 Task: Add a signature Martha Hall containing With sincere appreciation and gratitude, Martha Hall to email address softage.3@softage.net and add a label Lease renewals
Action: Mouse moved to (90, 113)
Screenshot: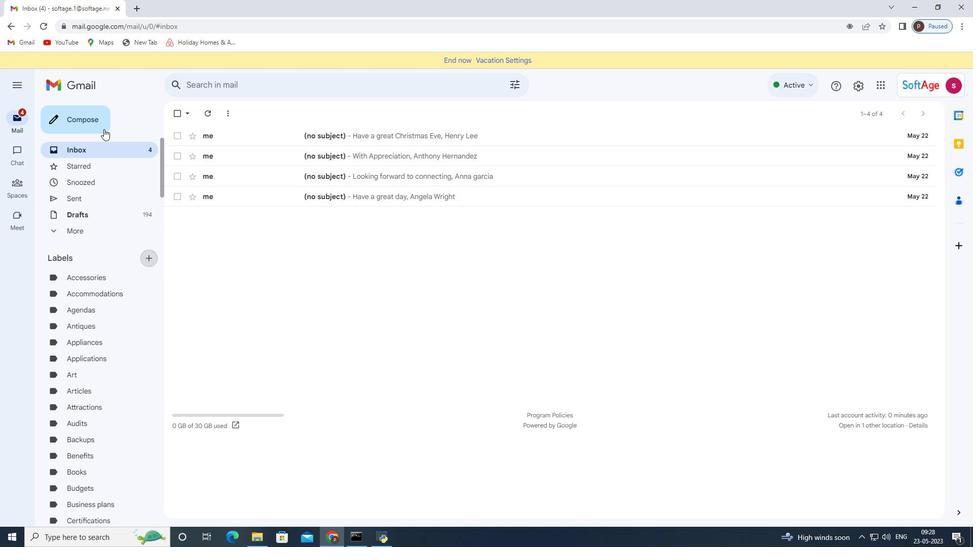 
Action: Mouse pressed left at (90, 113)
Screenshot: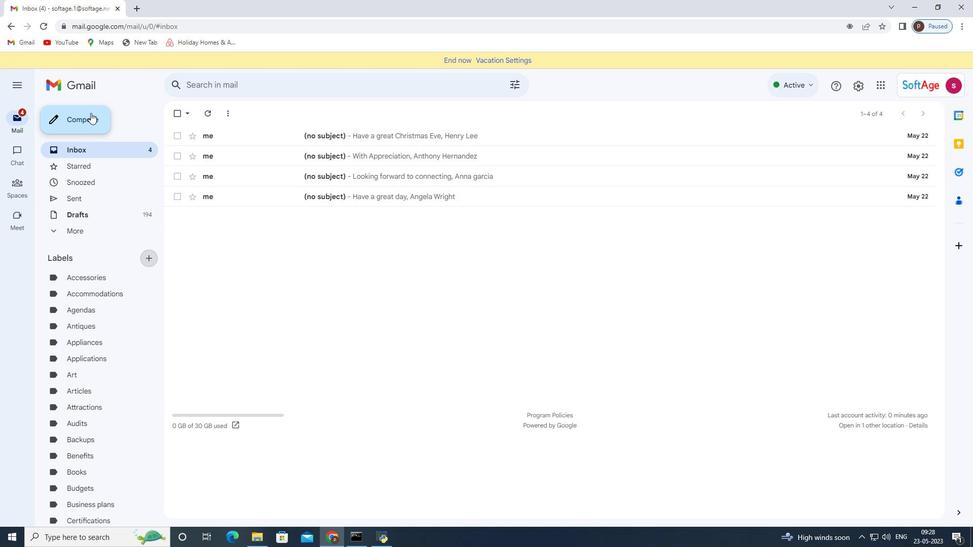 
Action: Mouse moved to (819, 513)
Screenshot: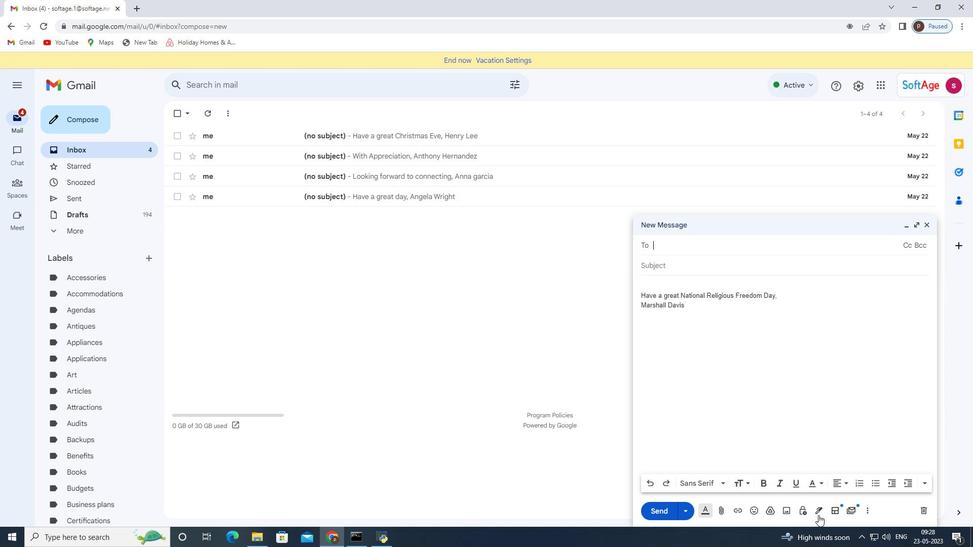 
Action: Mouse pressed left at (819, 513)
Screenshot: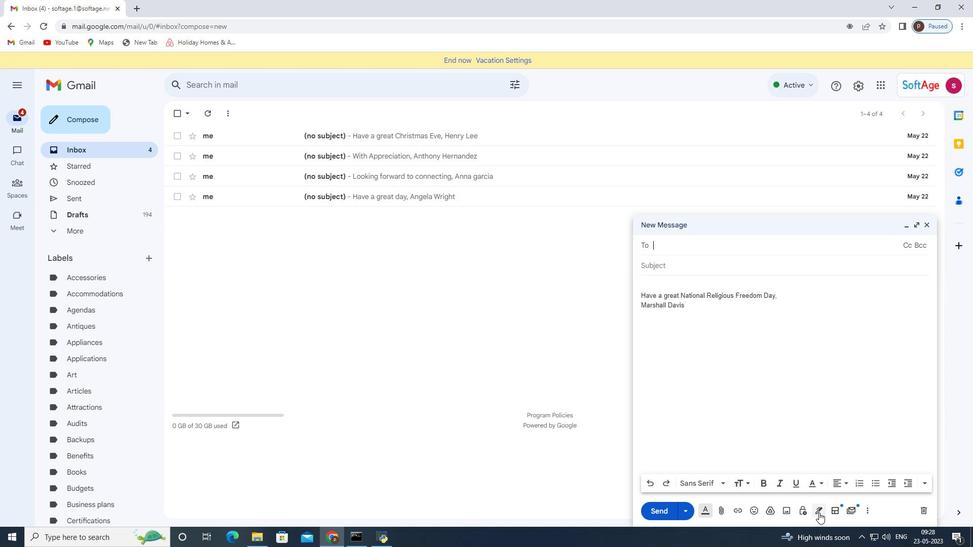 
Action: Mouse moved to (867, 453)
Screenshot: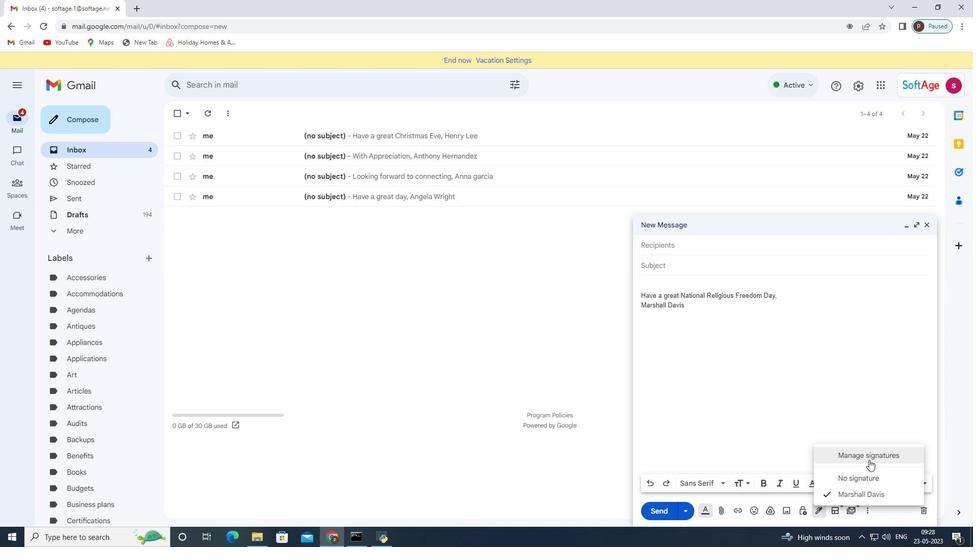 
Action: Mouse pressed left at (867, 453)
Screenshot: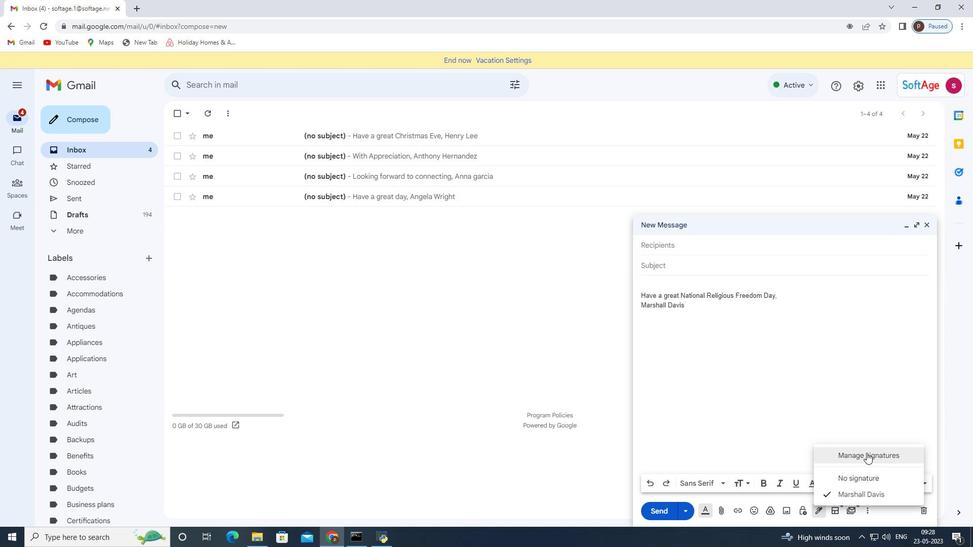 
Action: Mouse moved to (443, 445)
Screenshot: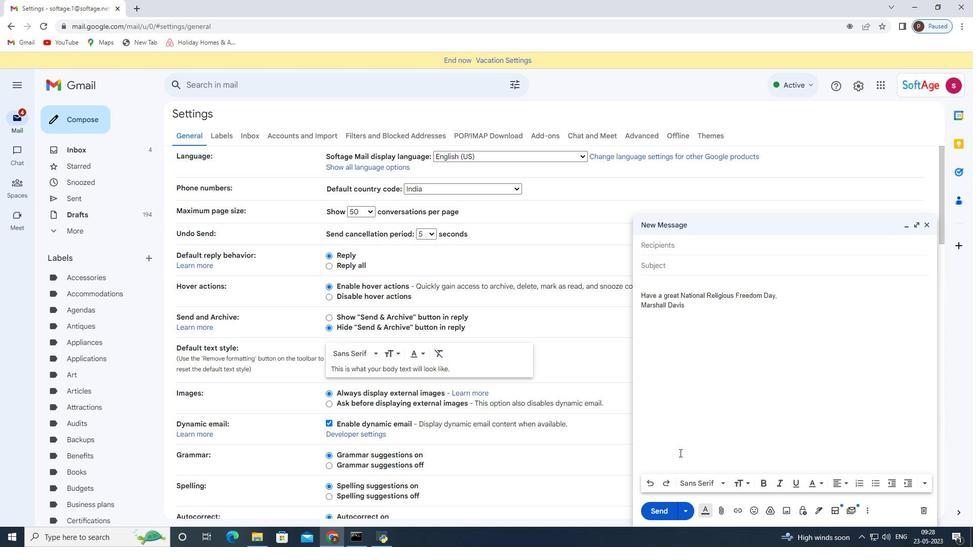 
Action: Mouse scrolled (443, 444) with delta (0, 0)
Screenshot: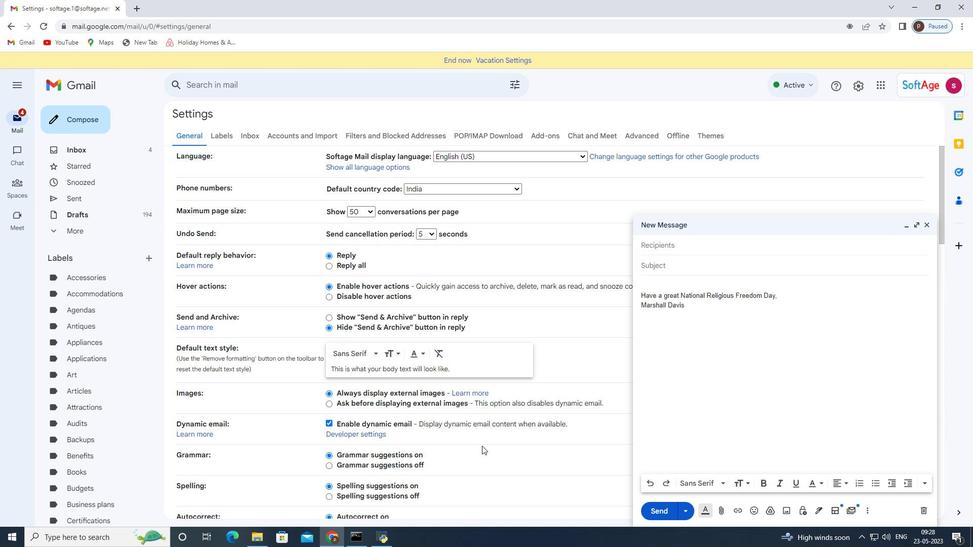 
Action: Mouse scrolled (443, 444) with delta (0, 0)
Screenshot: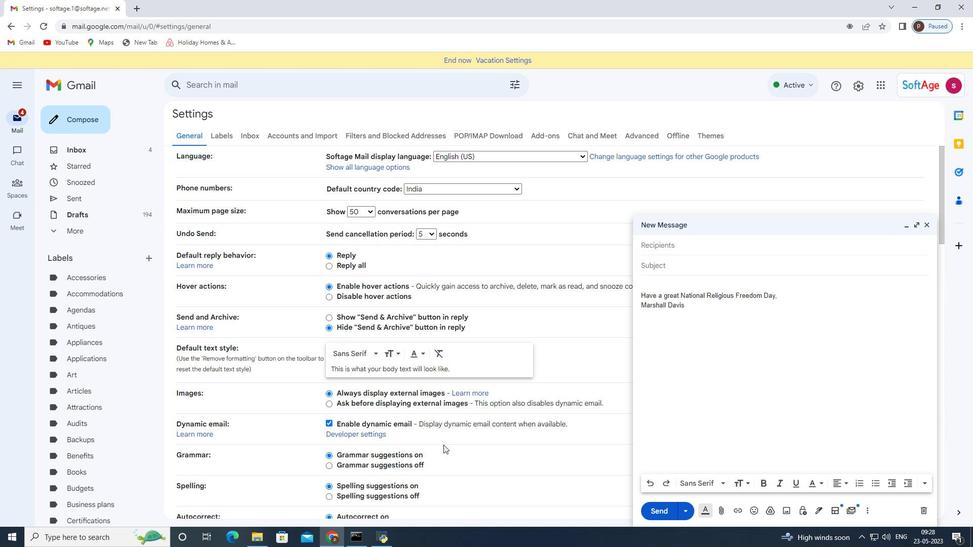 
Action: Mouse scrolled (443, 444) with delta (0, 0)
Screenshot: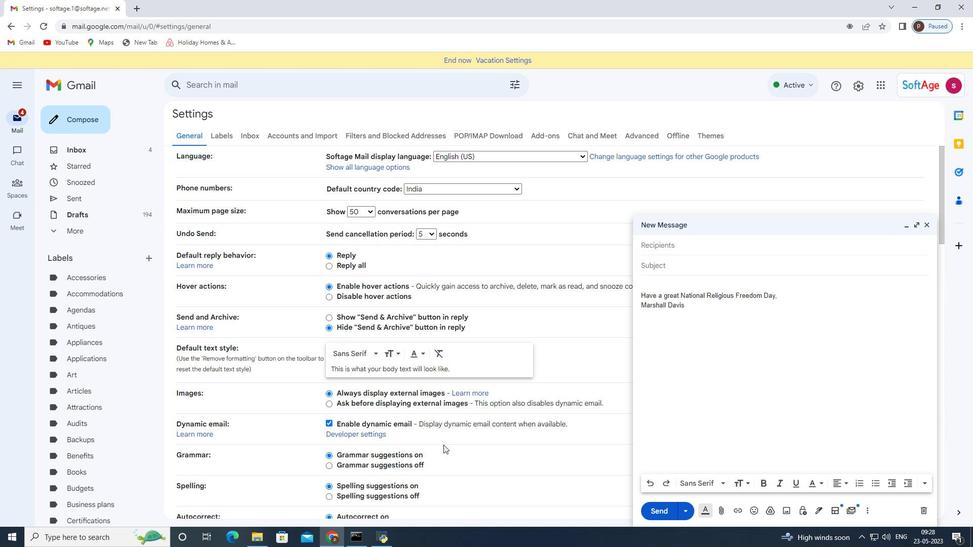 
Action: Mouse scrolled (443, 444) with delta (0, 0)
Screenshot: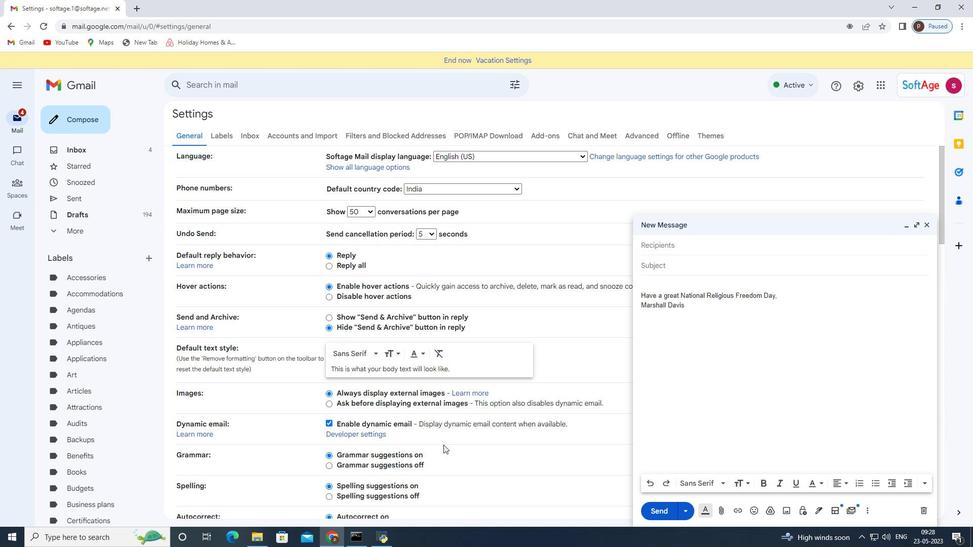 
Action: Mouse scrolled (443, 444) with delta (0, 0)
Screenshot: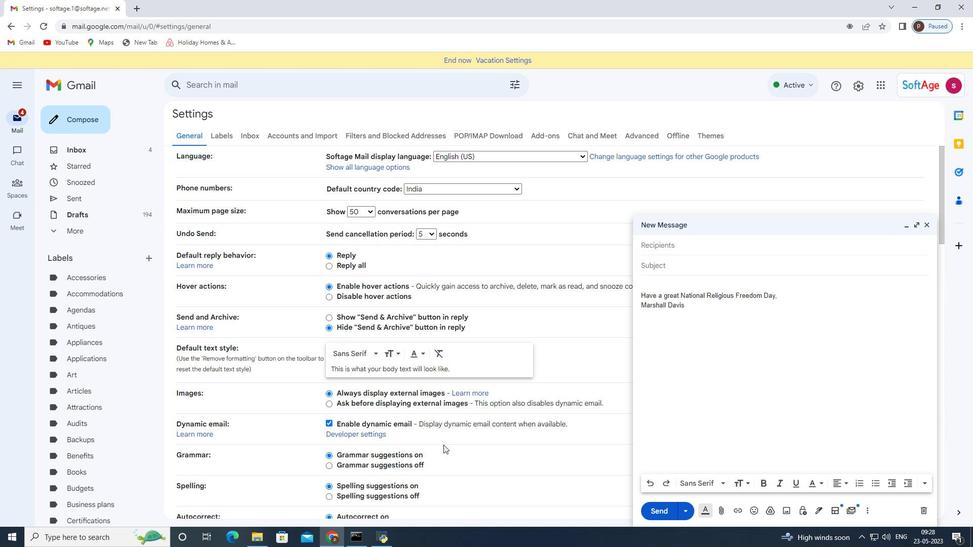 
Action: Mouse moved to (441, 438)
Screenshot: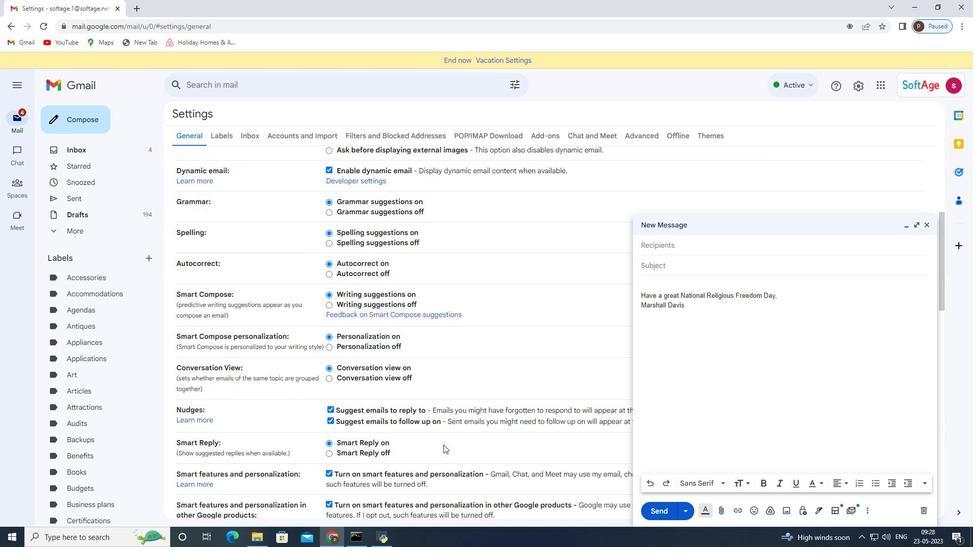 
Action: Mouse scrolled (442, 440) with delta (0, 0)
Screenshot: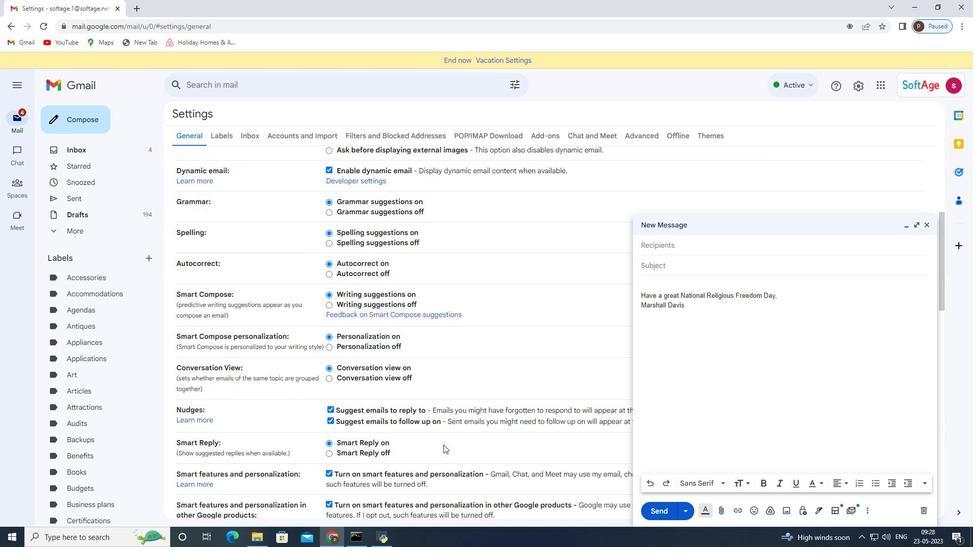 
Action: Mouse moved to (441, 438)
Screenshot: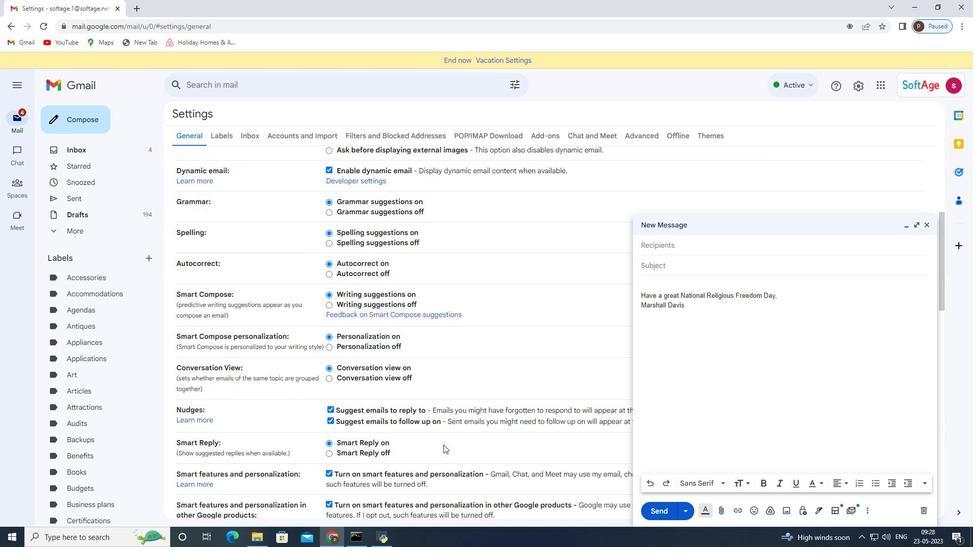 
Action: Mouse scrolled (442, 439) with delta (0, 0)
Screenshot: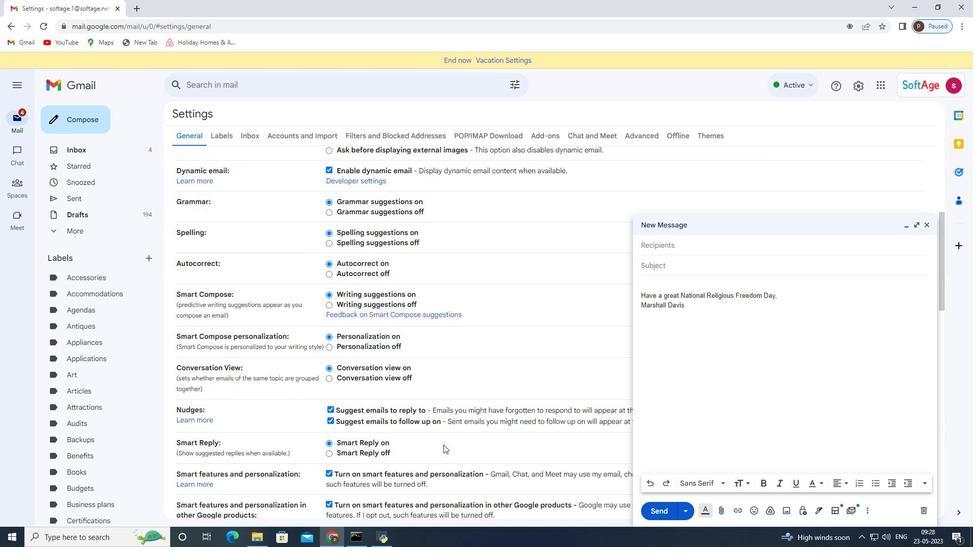 
Action: Mouse moved to (439, 436)
Screenshot: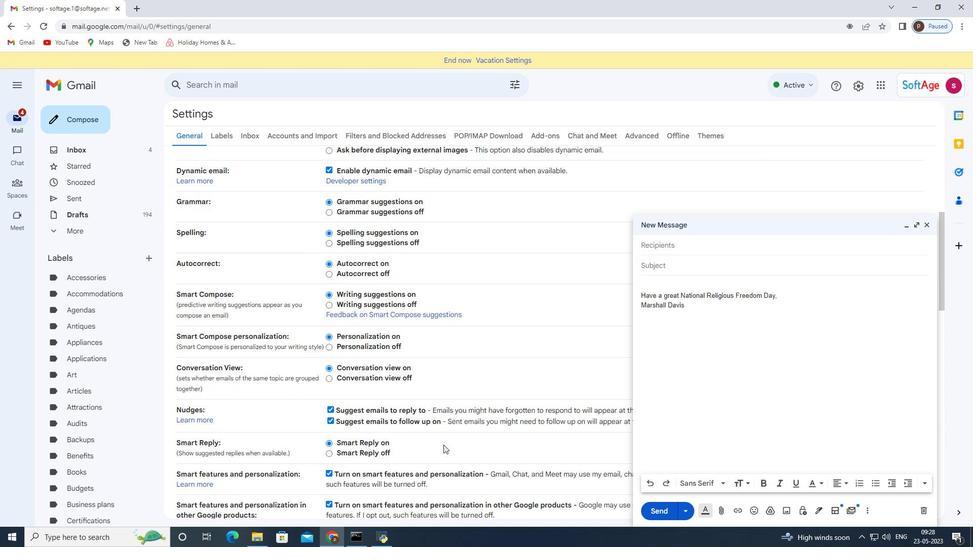 
Action: Mouse scrolled (441, 437) with delta (0, 0)
Screenshot: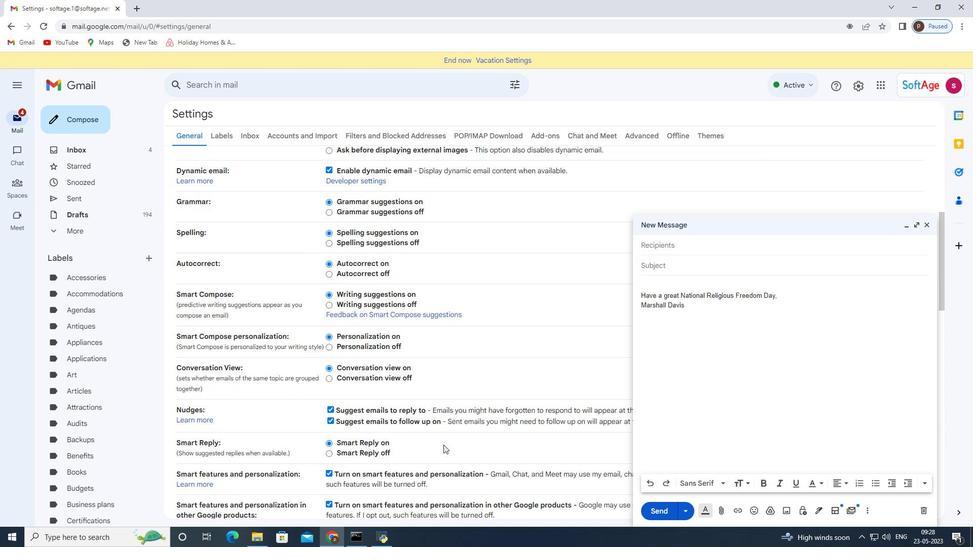 
Action: Mouse moved to (435, 432)
Screenshot: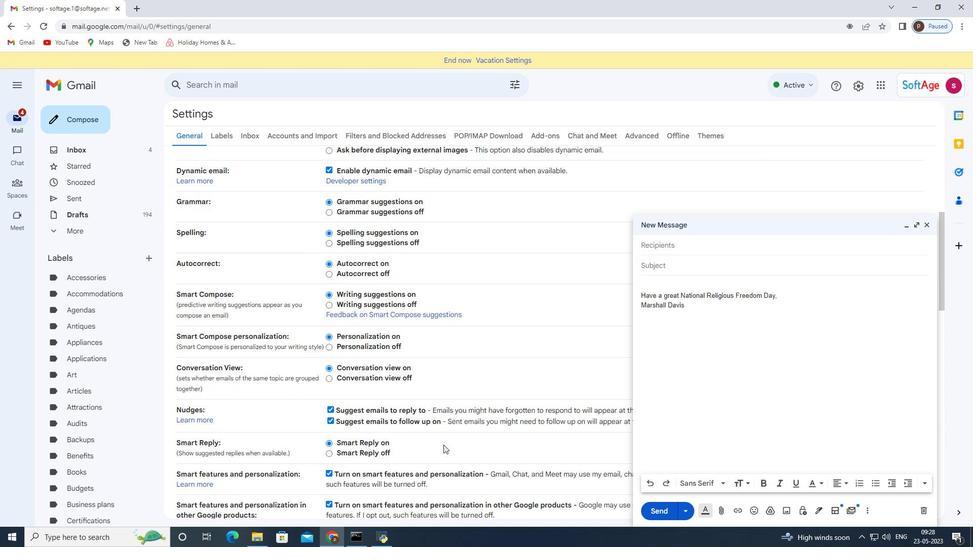 
Action: Mouse scrolled (435, 431) with delta (0, 0)
Screenshot: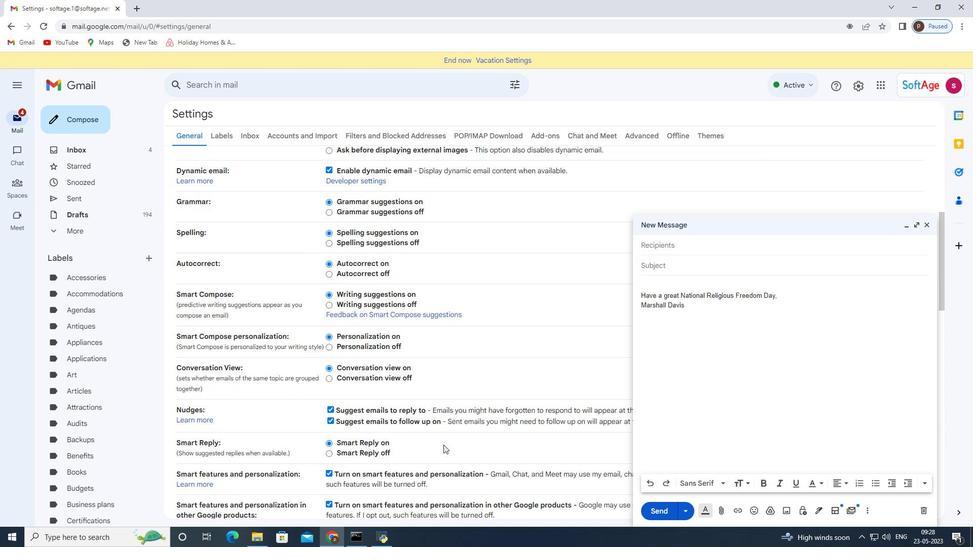 
Action: Mouse moved to (415, 420)
Screenshot: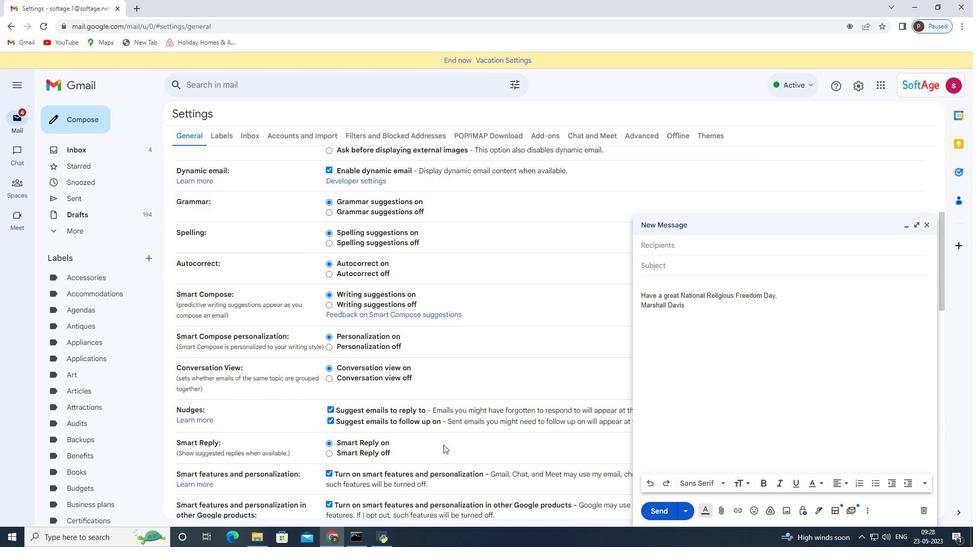 
Action: Mouse scrolled (415, 419) with delta (0, 0)
Screenshot: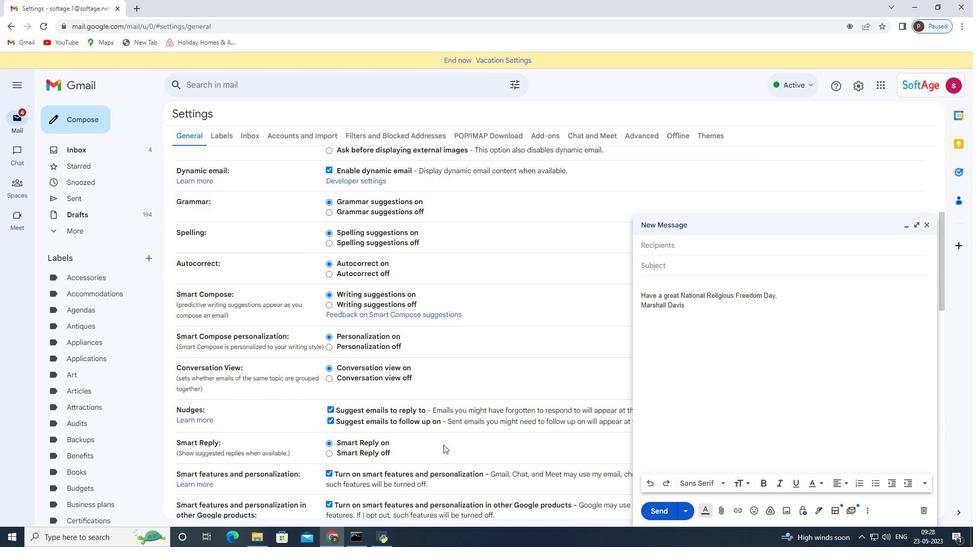 
Action: Mouse moved to (376, 398)
Screenshot: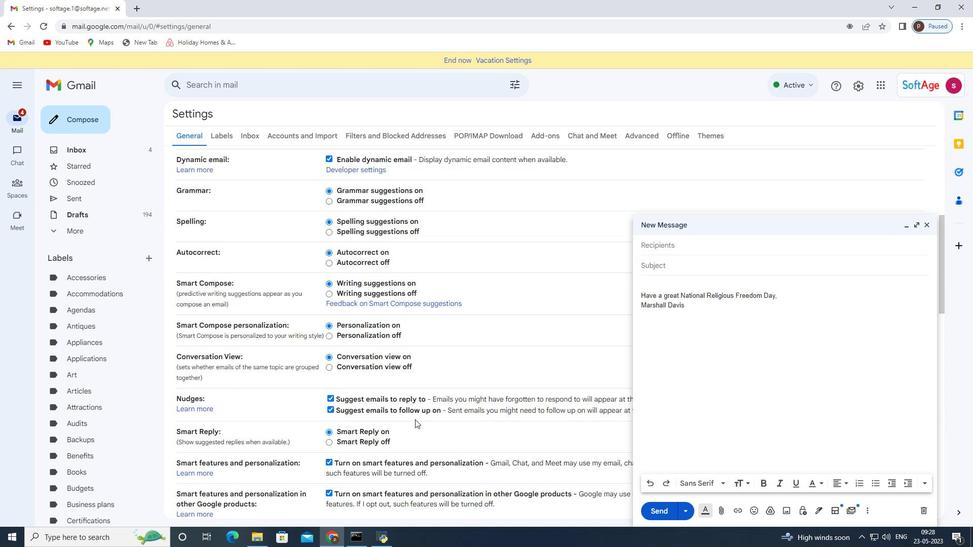 
Action: Mouse scrolled (376, 397) with delta (0, 0)
Screenshot: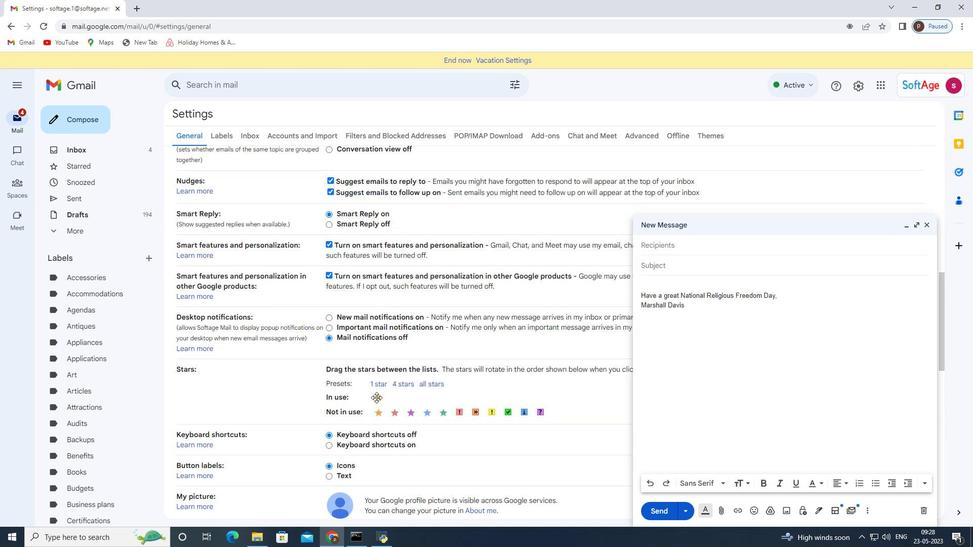 
Action: Mouse moved to (429, 389)
Screenshot: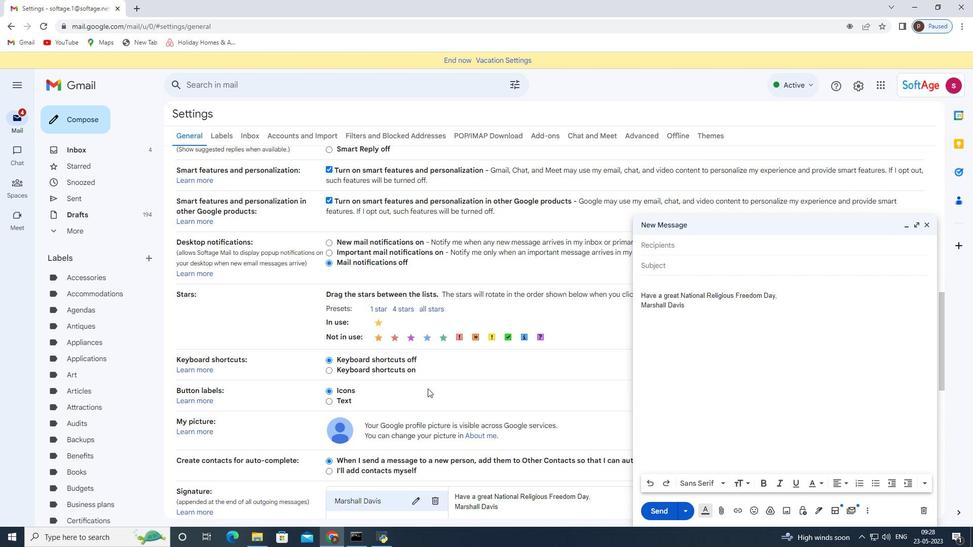 
Action: Mouse scrolled (429, 389) with delta (0, 0)
Screenshot: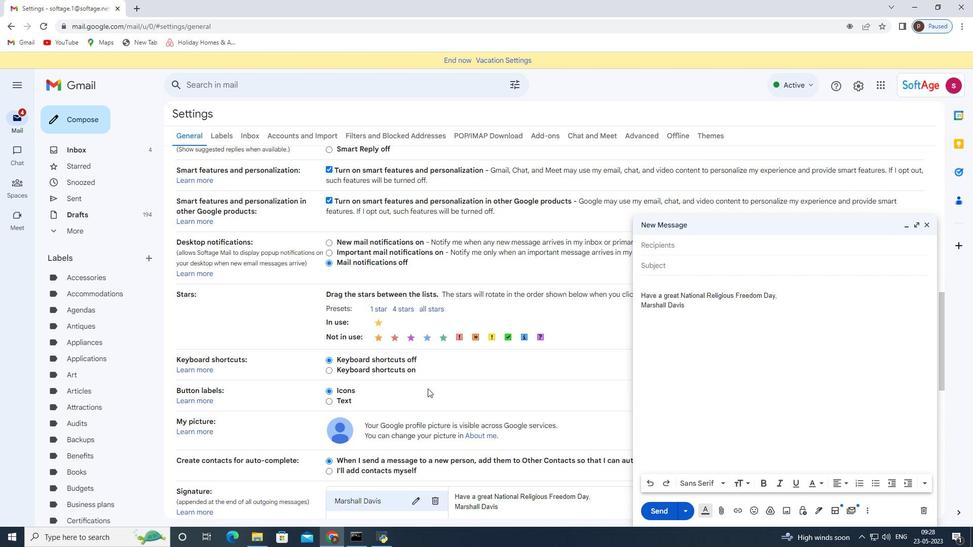 
Action: Mouse moved to (429, 390)
Screenshot: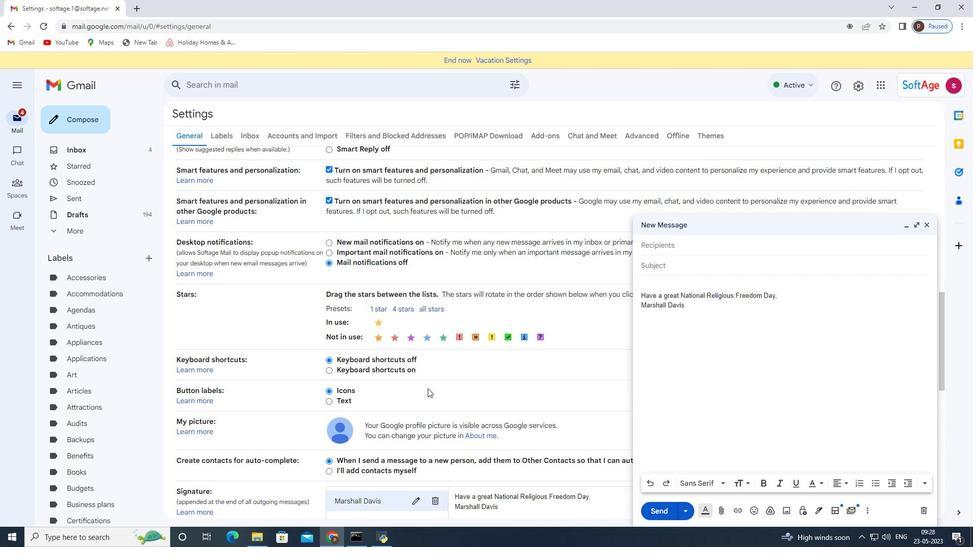 
Action: Mouse scrolled (429, 389) with delta (0, 0)
Screenshot: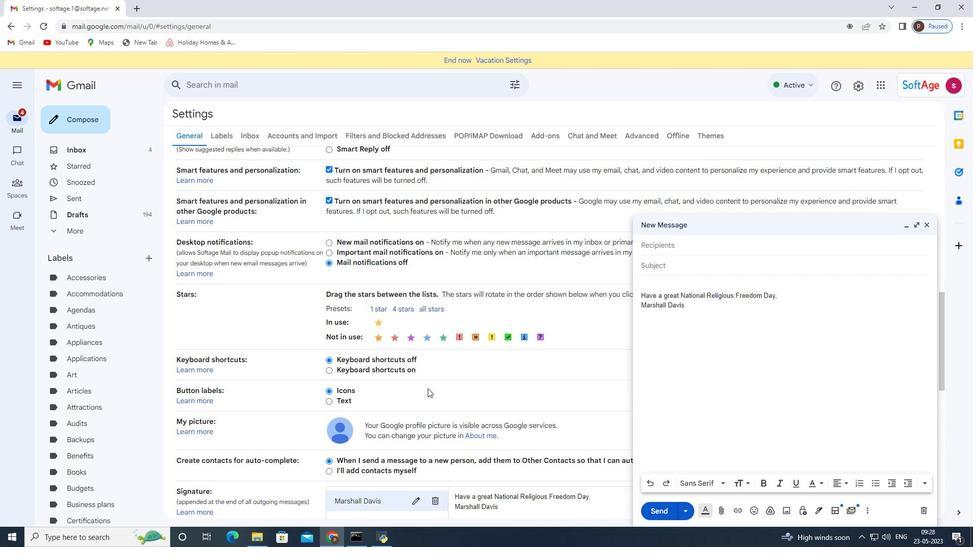 
Action: Mouse moved to (432, 401)
Screenshot: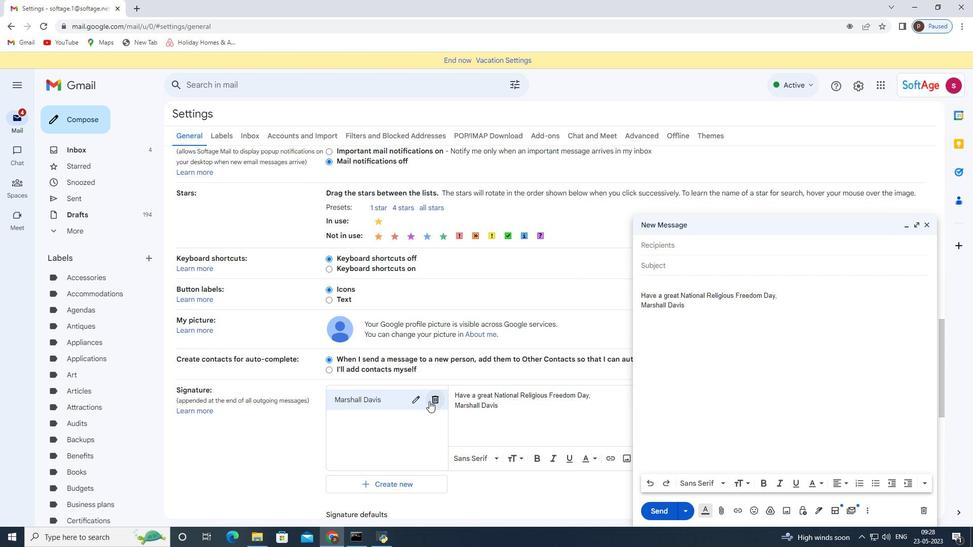 
Action: Mouse pressed left at (432, 401)
Screenshot: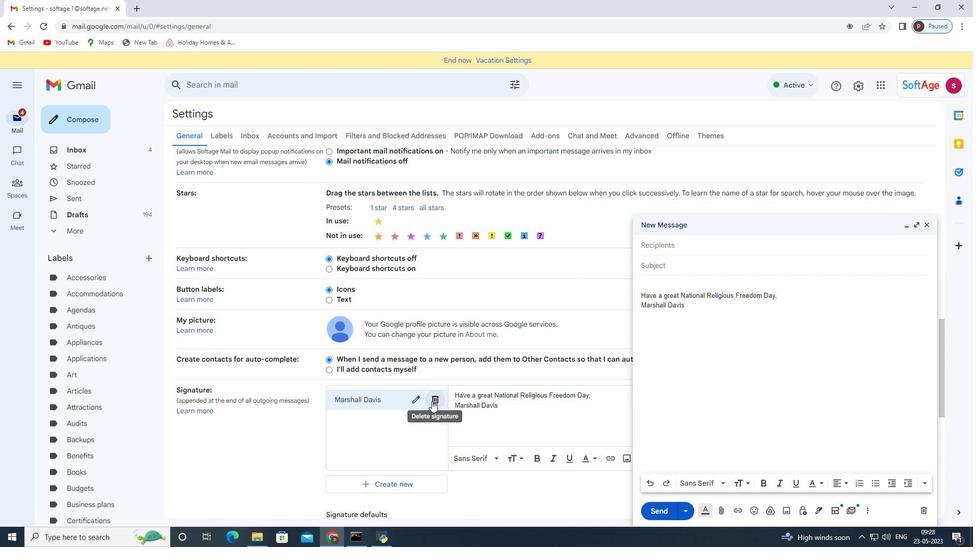 
Action: Mouse moved to (586, 309)
Screenshot: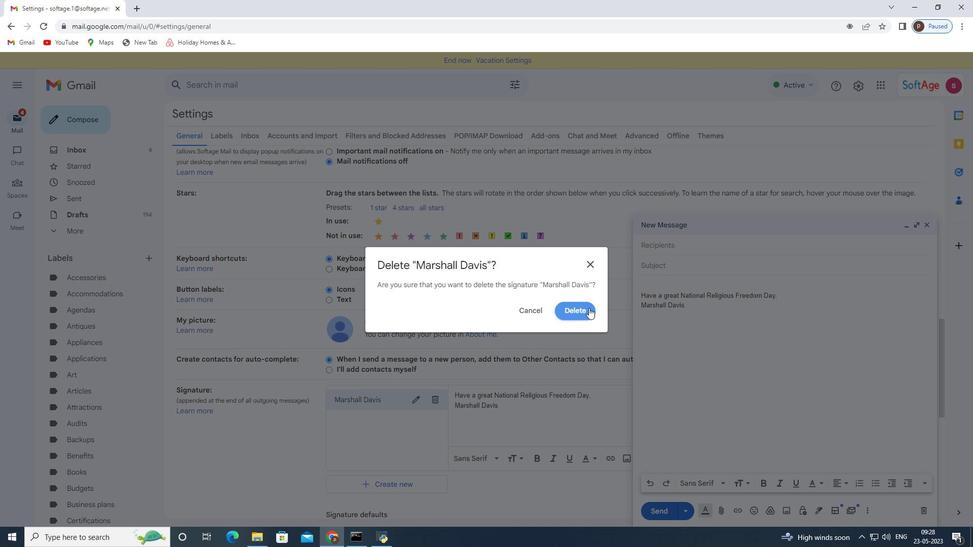 
Action: Mouse pressed left at (586, 309)
Screenshot: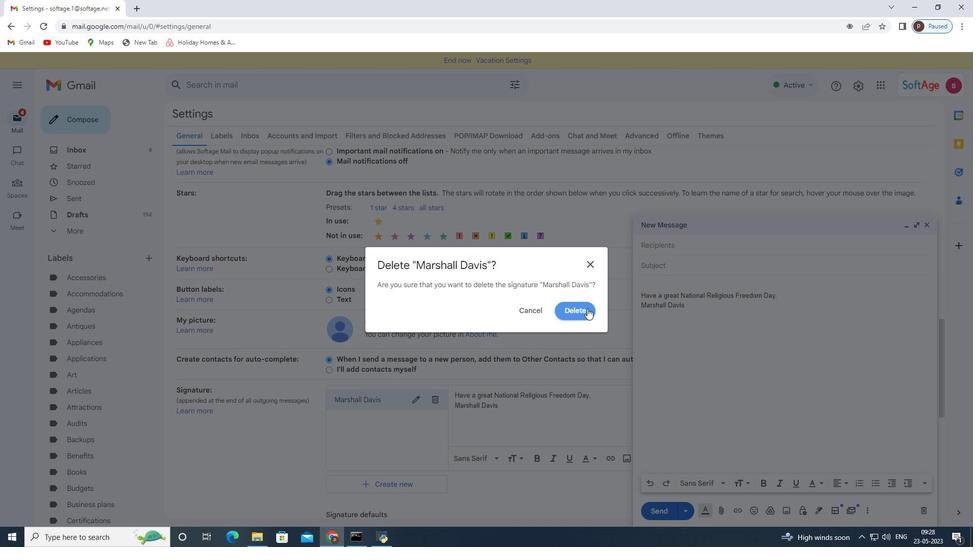 
Action: Mouse moved to (385, 405)
Screenshot: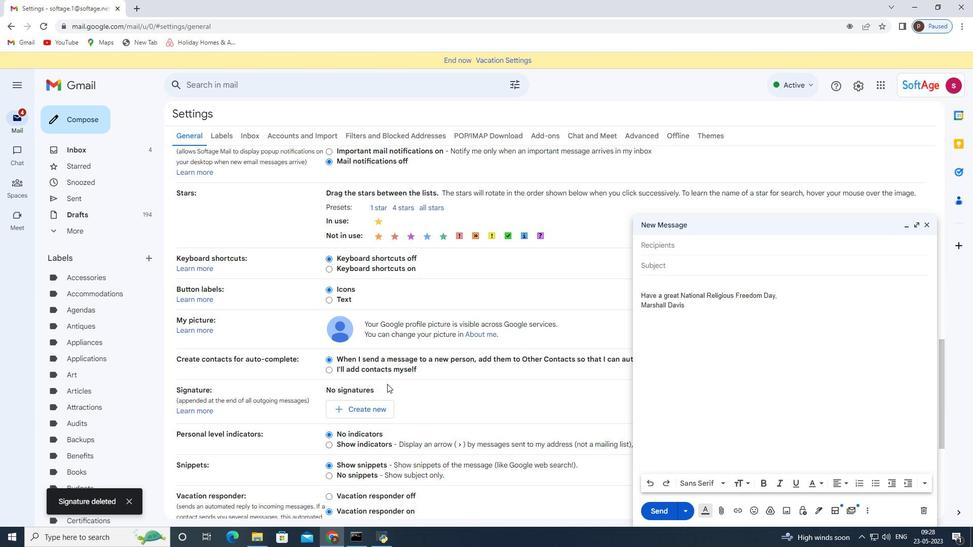
Action: Mouse pressed left at (385, 405)
Screenshot: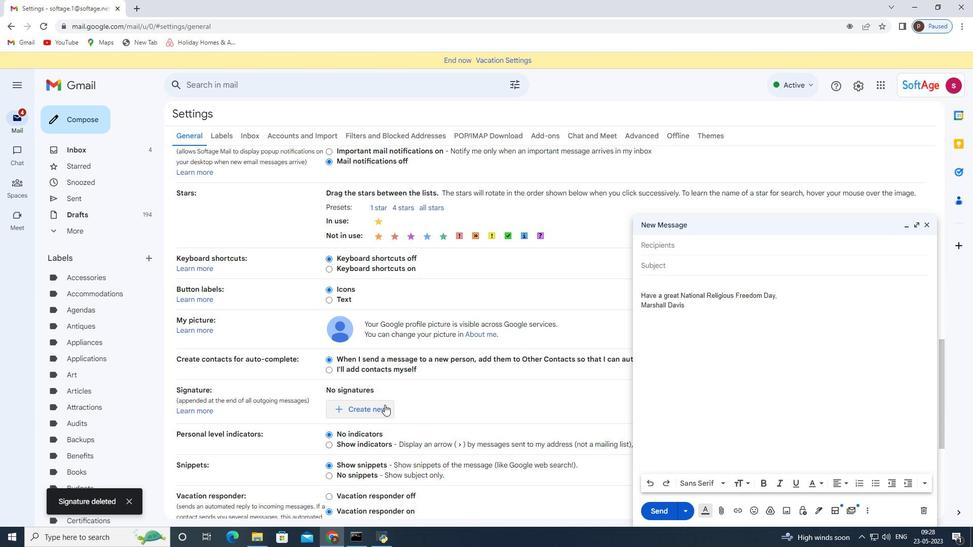
Action: Mouse moved to (422, 288)
Screenshot: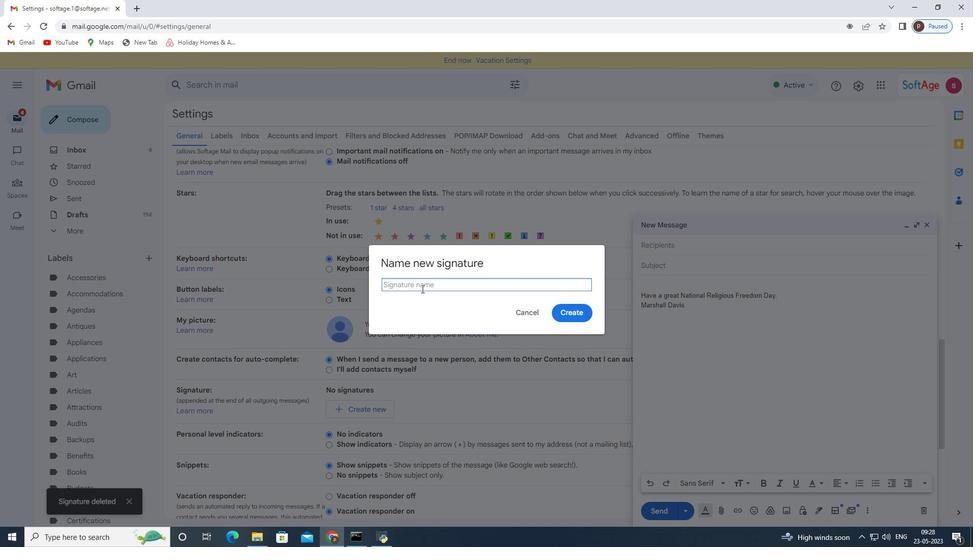 
Action: Mouse pressed left at (422, 288)
Screenshot: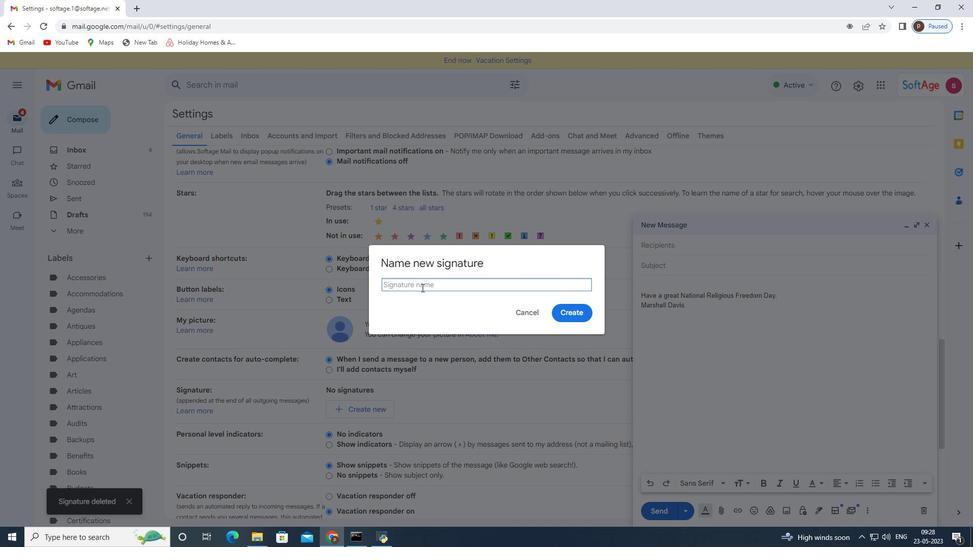 
Action: Key pressed <Key.shift>Martha<Key.space><Key.shift>Hall
Screenshot: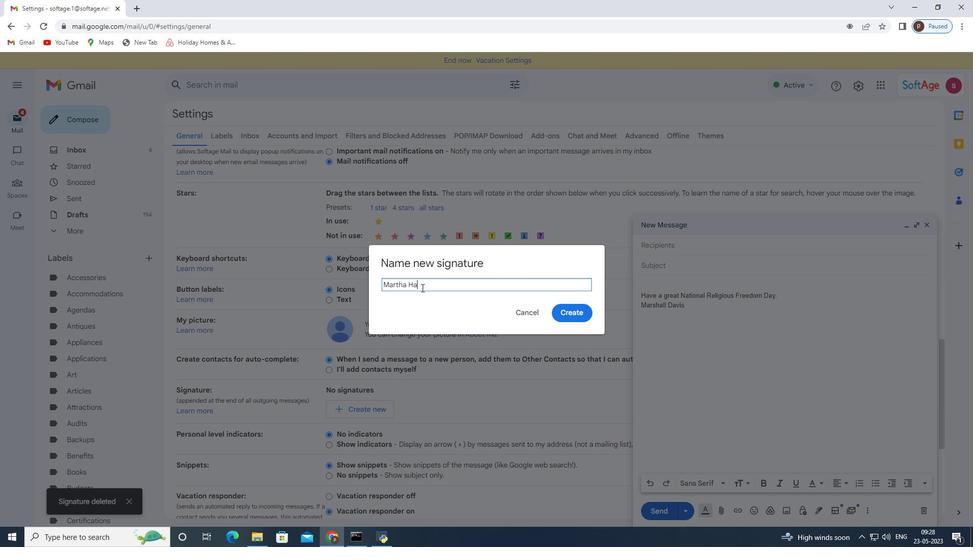 
Action: Mouse moved to (564, 308)
Screenshot: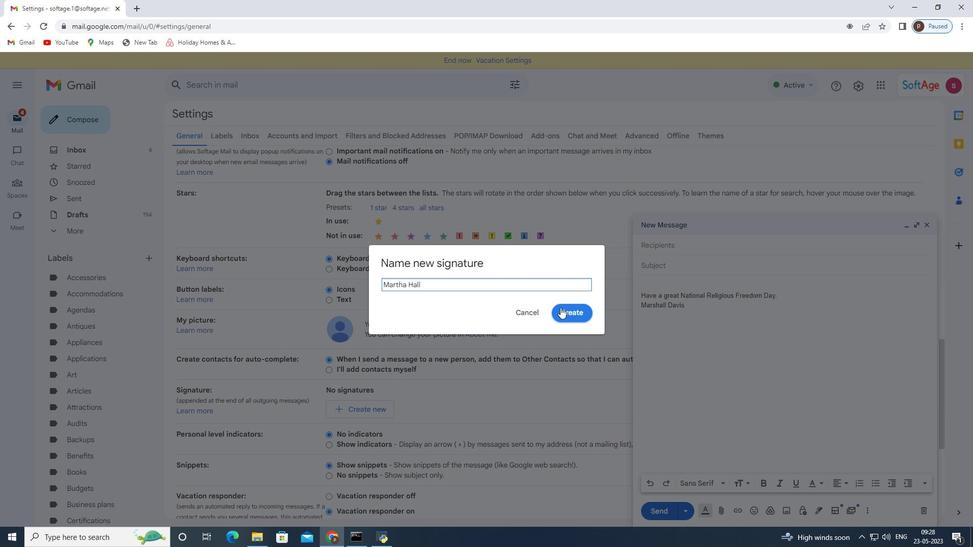 
Action: Mouse pressed left at (564, 308)
Screenshot: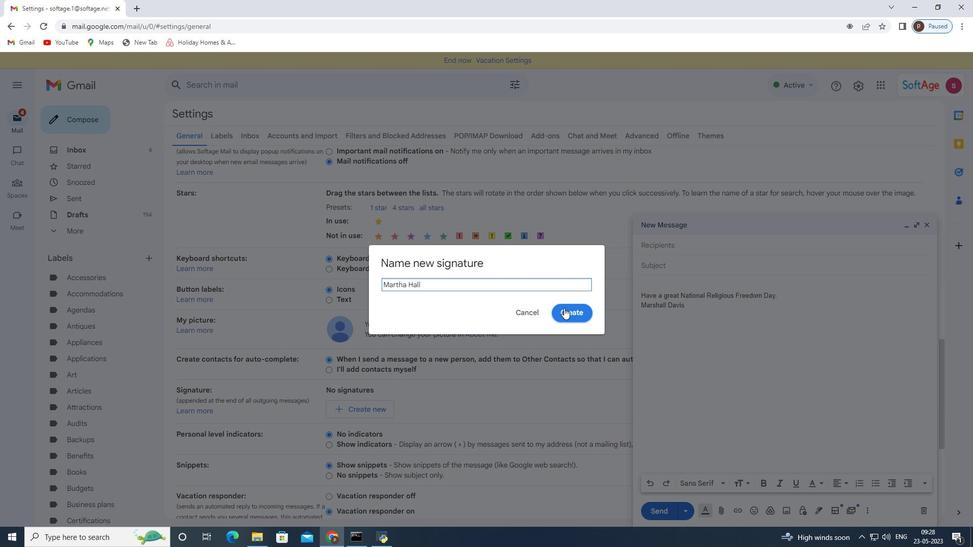 
Action: Mouse moved to (471, 395)
Screenshot: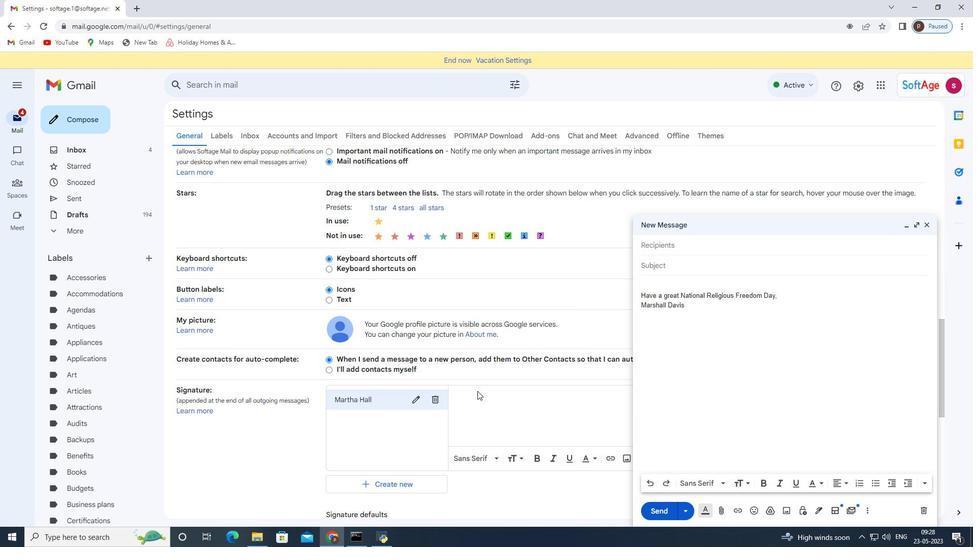 
Action: Mouse pressed left at (471, 395)
Screenshot: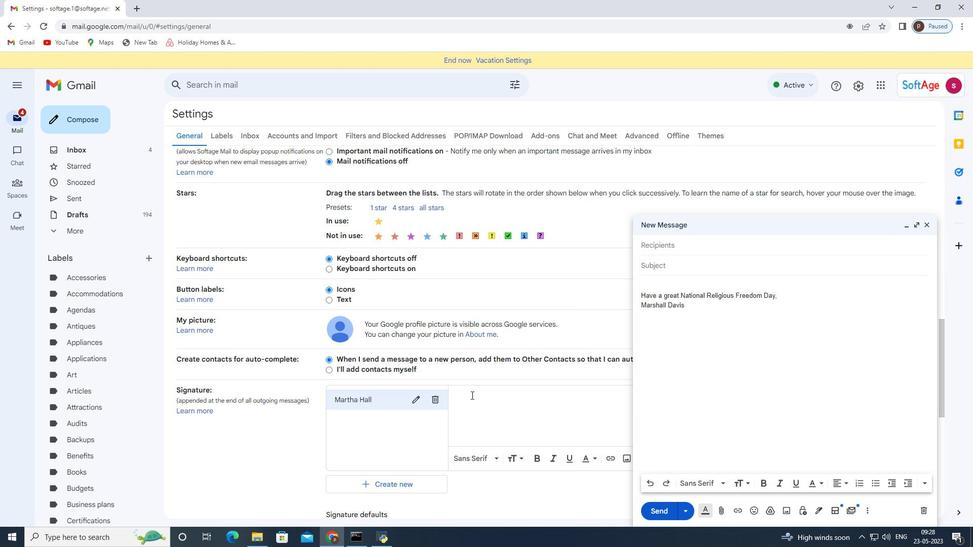 
Action: Mouse moved to (471, 395)
Screenshot: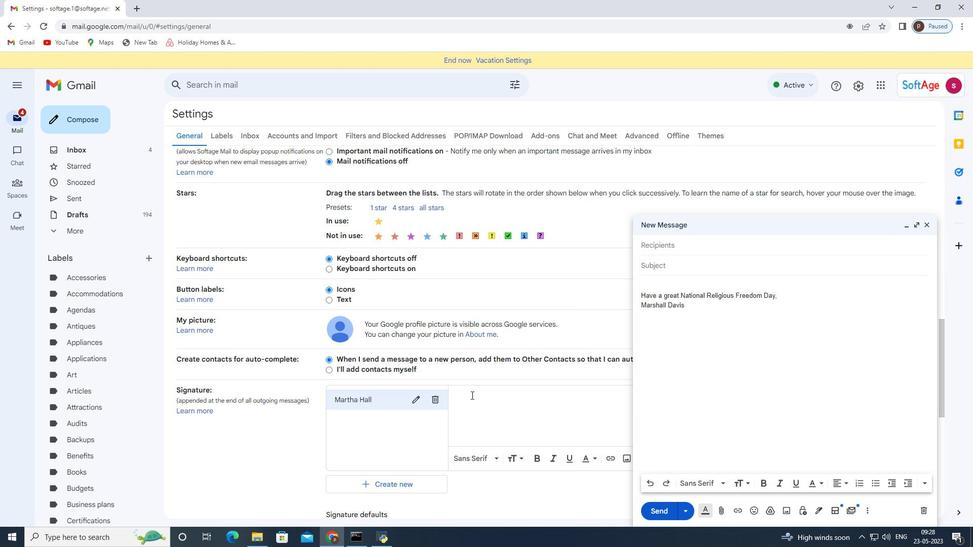 
Action: Key pressed <Key.shift>With<Key.space>sincere<Key.space>appreciation<Key.space>and<Key.space>gratitude,<Key.enter><Key.shift>Martha<Key.space><Key.shift>Hall
Screenshot: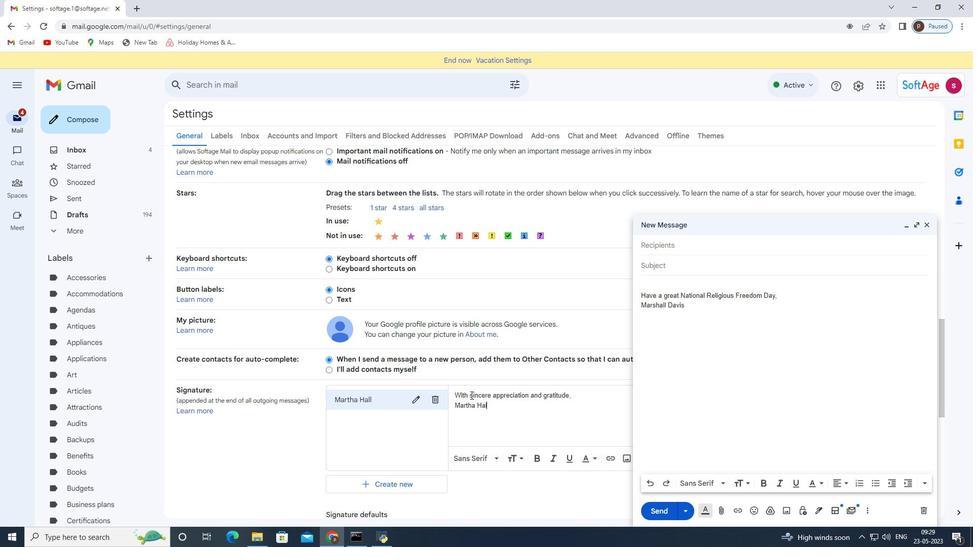 
Action: Mouse moved to (479, 412)
Screenshot: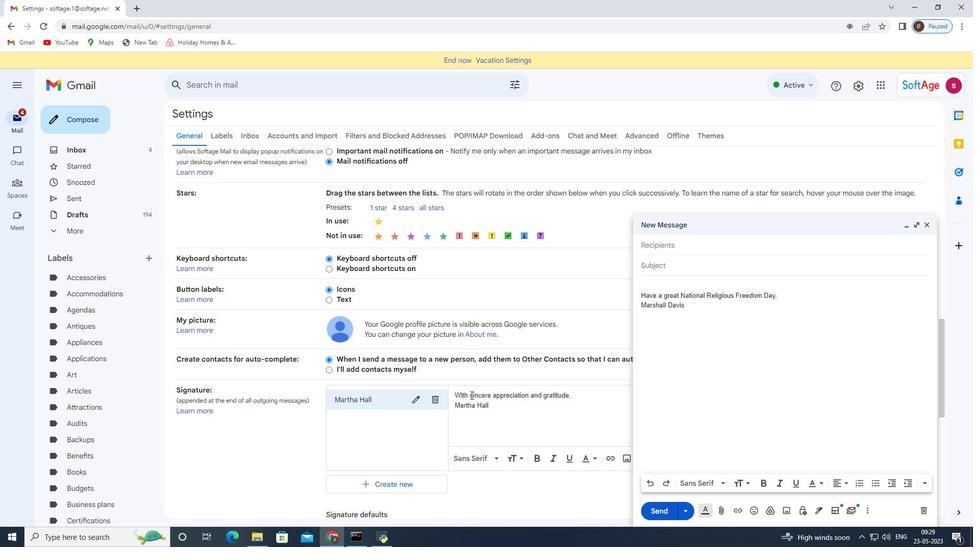 
Action: Mouse scrolled (479, 411) with delta (0, 0)
Screenshot: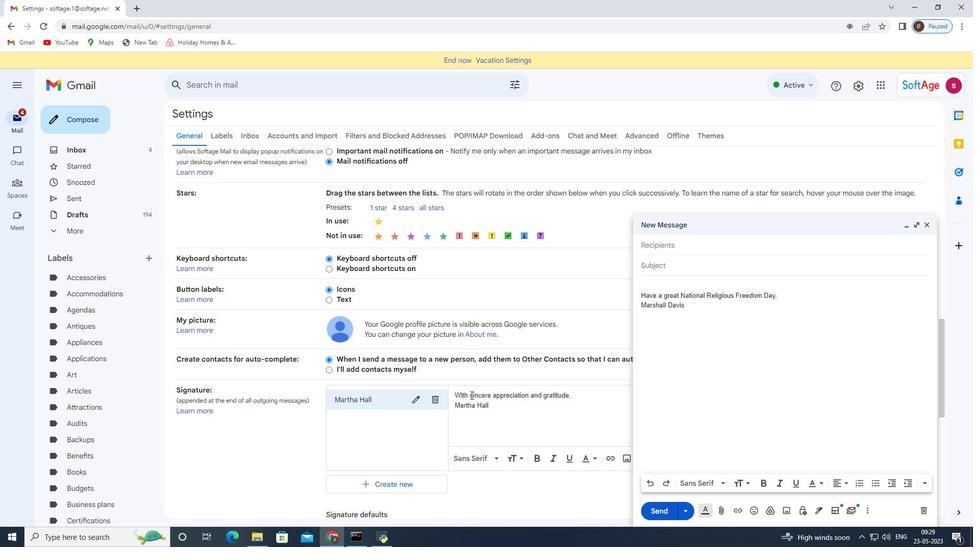 
Action: Mouse moved to (480, 412)
Screenshot: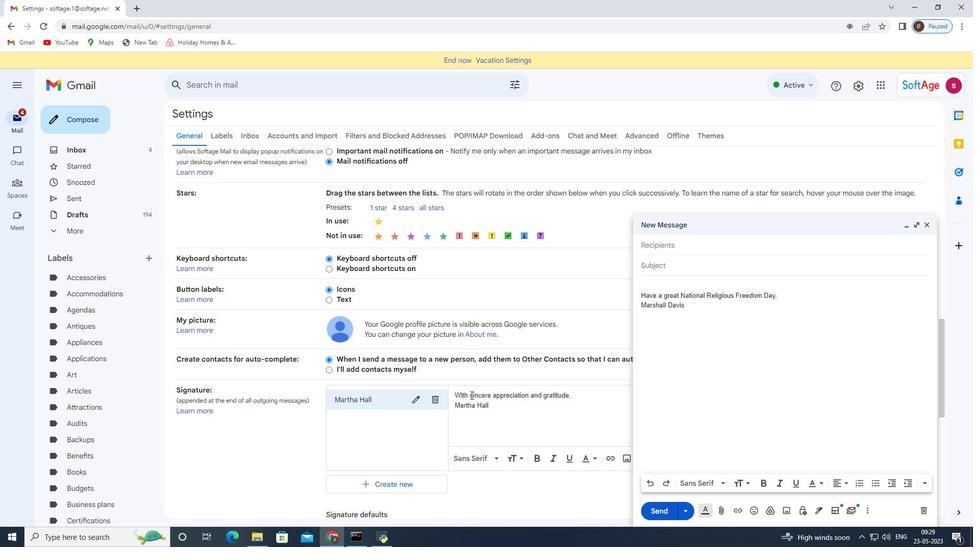 
Action: Mouse scrolled (480, 412) with delta (0, 0)
Screenshot: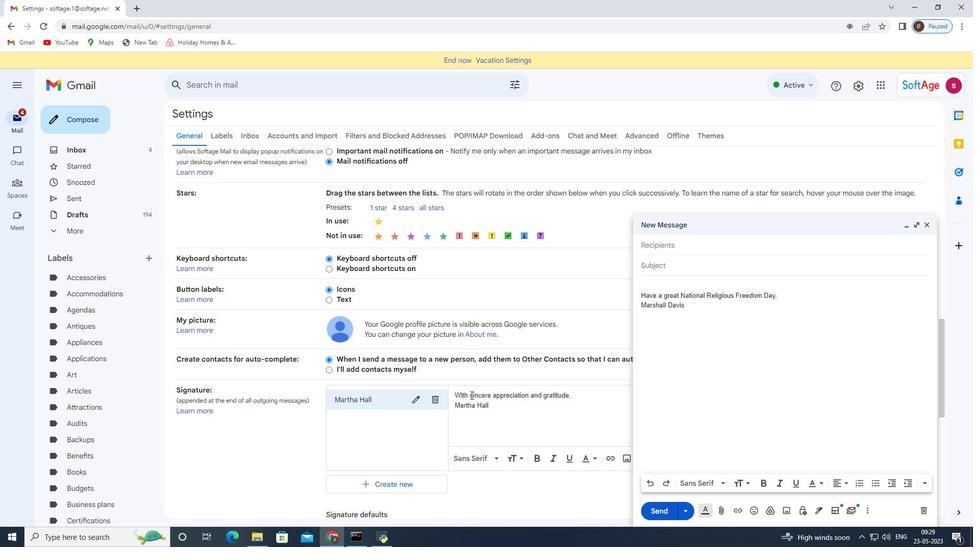 
Action: Mouse moved to (361, 441)
Screenshot: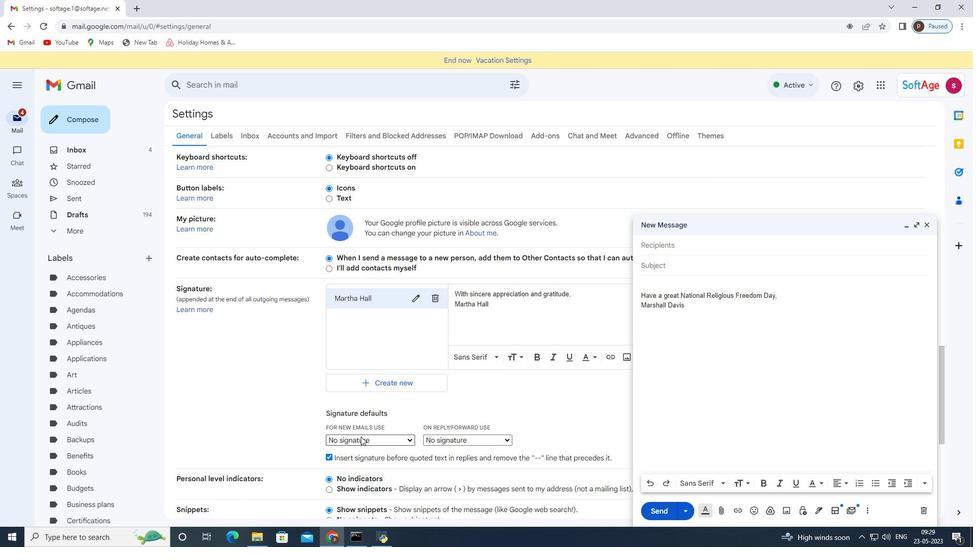 
Action: Mouse pressed left at (361, 441)
Screenshot: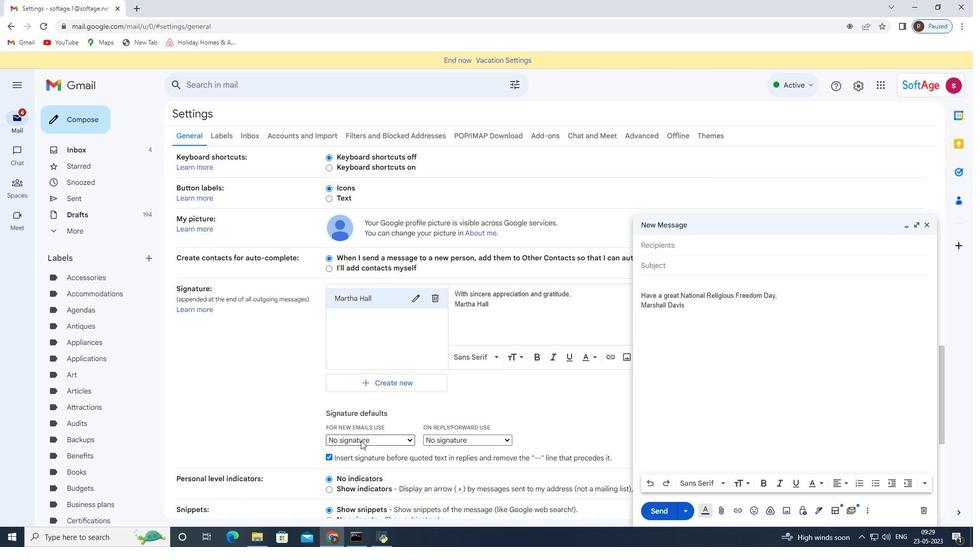 
Action: Mouse moved to (377, 460)
Screenshot: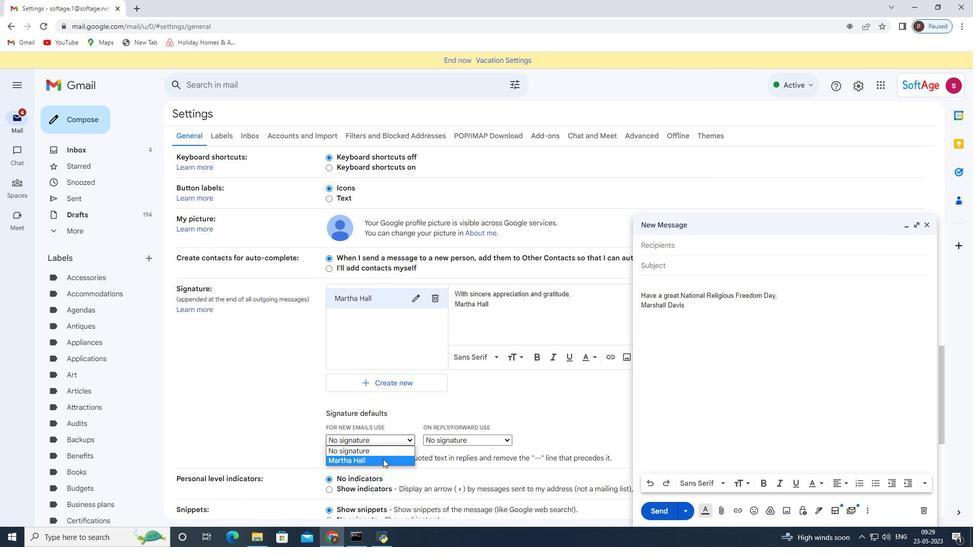 
Action: Mouse pressed left at (377, 460)
Screenshot: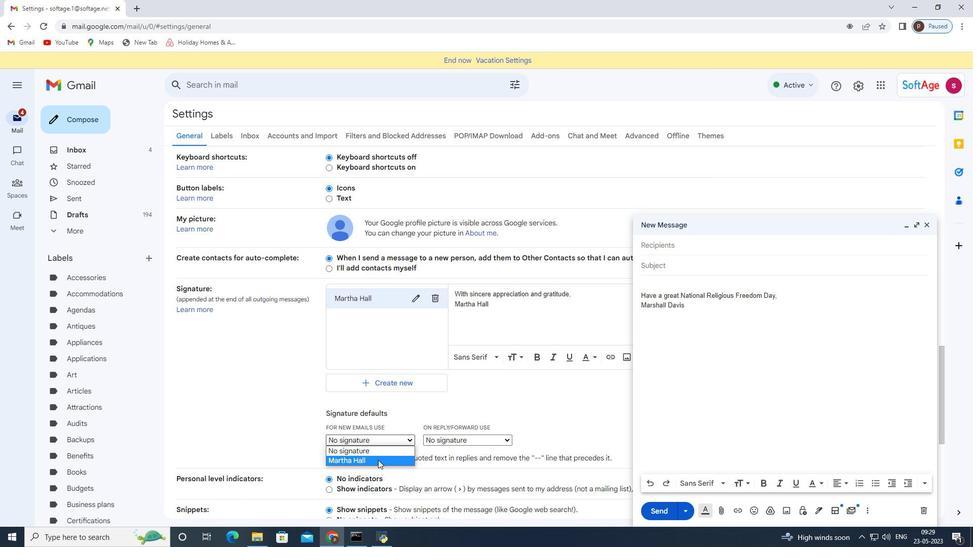 
Action: Mouse moved to (466, 441)
Screenshot: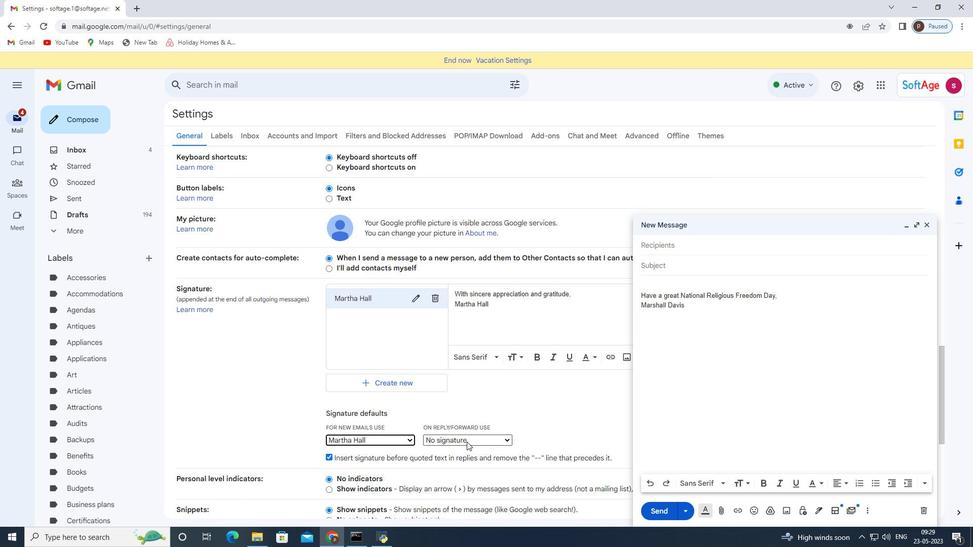 
Action: Mouse pressed left at (466, 441)
Screenshot: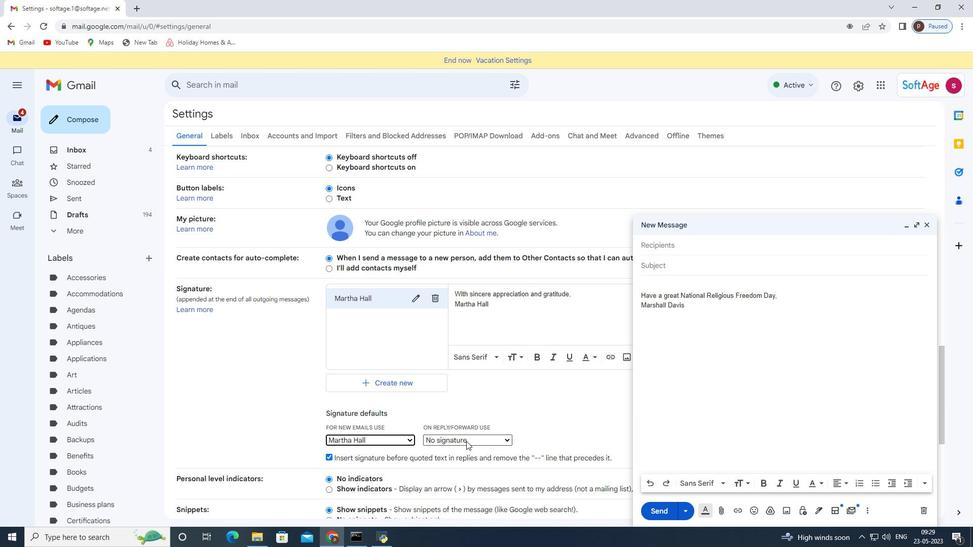 
Action: Mouse moved to (456, 457)
Screenshot: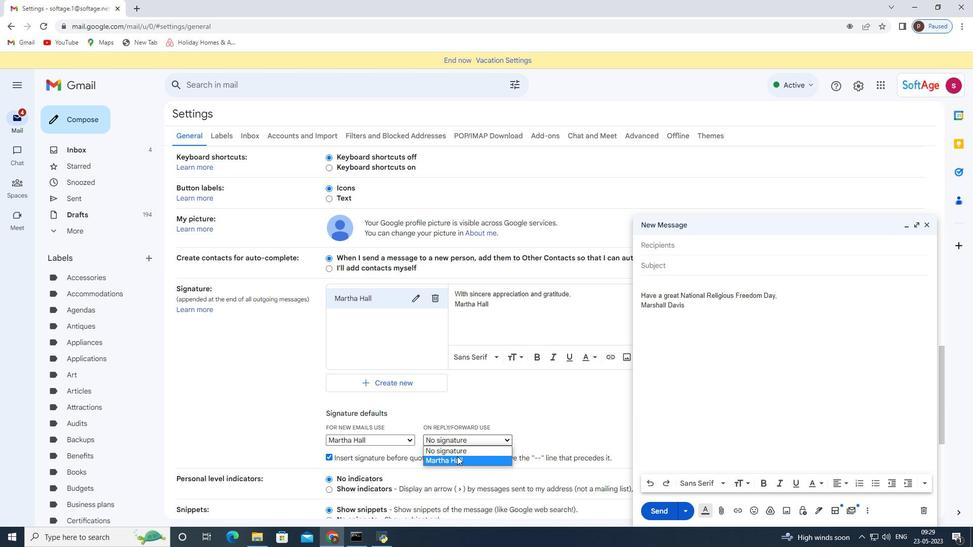 
Action: Mouse pressed left at (456, 457)
Screenshot: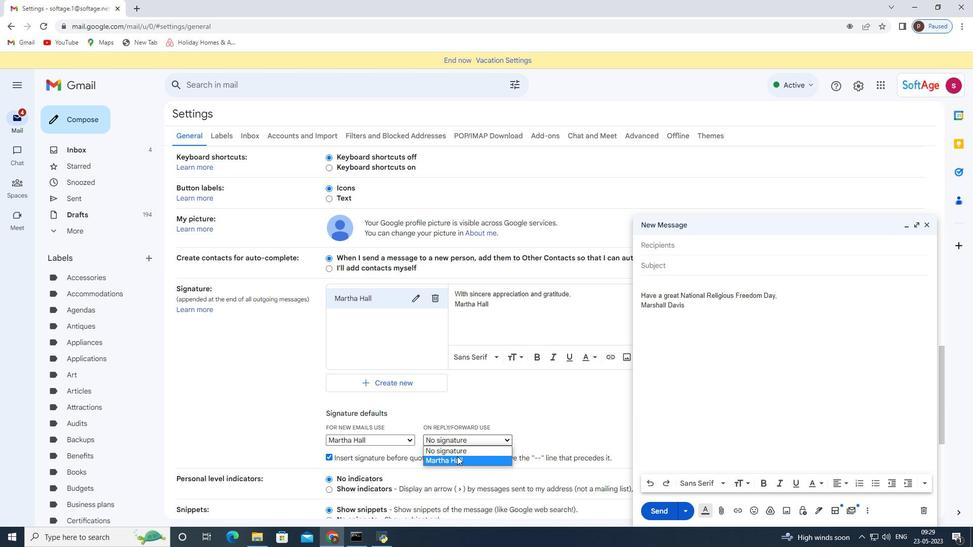
Action: Mouse moved to (458, 457)
Screenshot: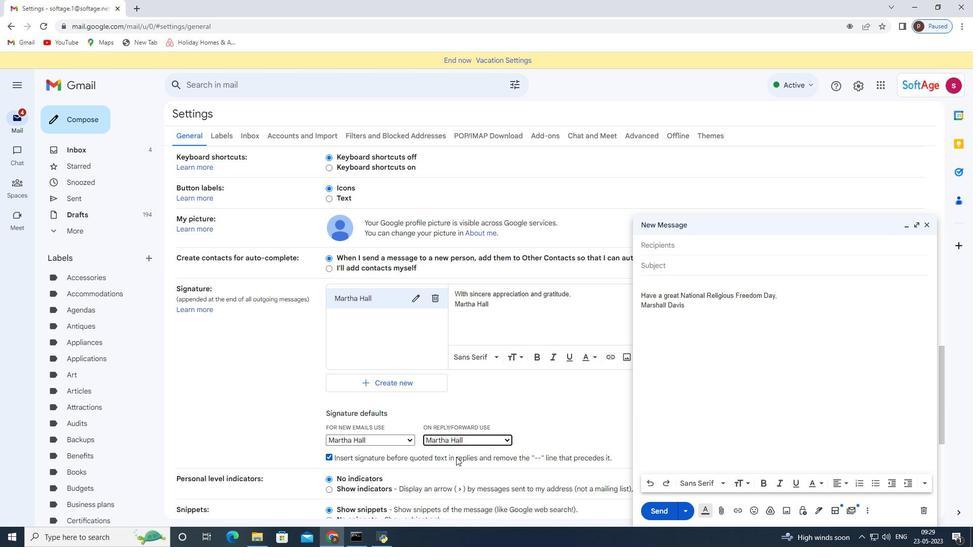 
Action: Mouse scrolled (458, 456) with delta (0, 0)
Screenshot: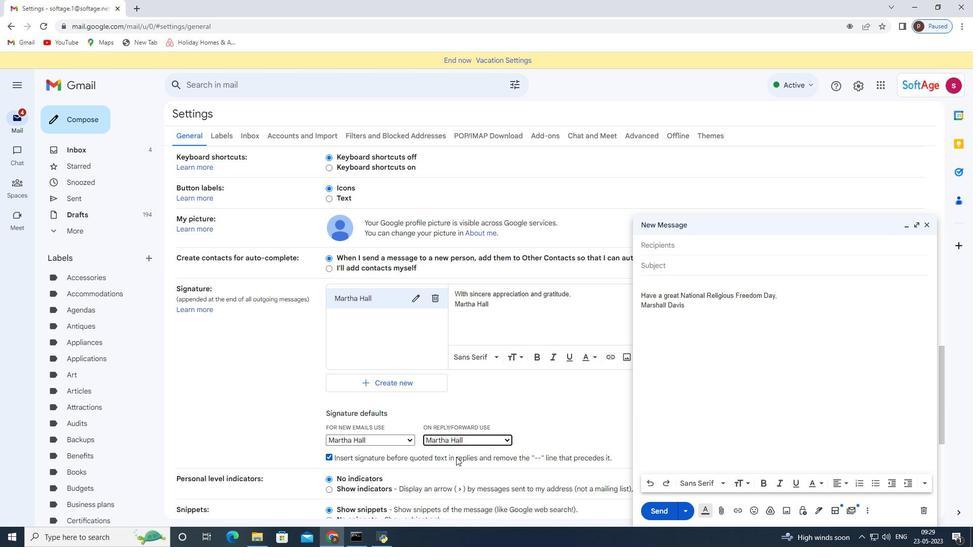 
Action: Mouse scrolled (458, 456) with delta (0, 0)
Screenshot: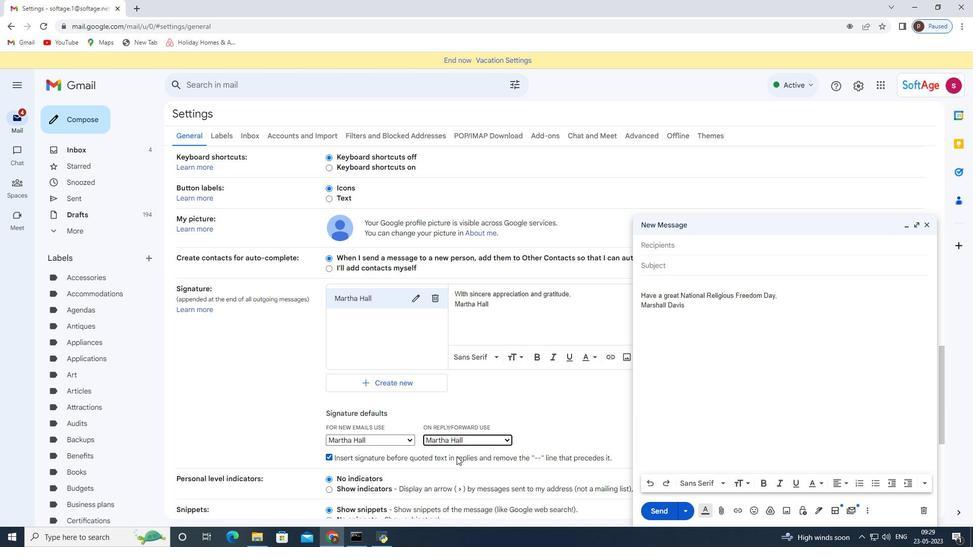 
Action: Mouse scrolled (458, 456) with delta (0, 0)
Screenshot: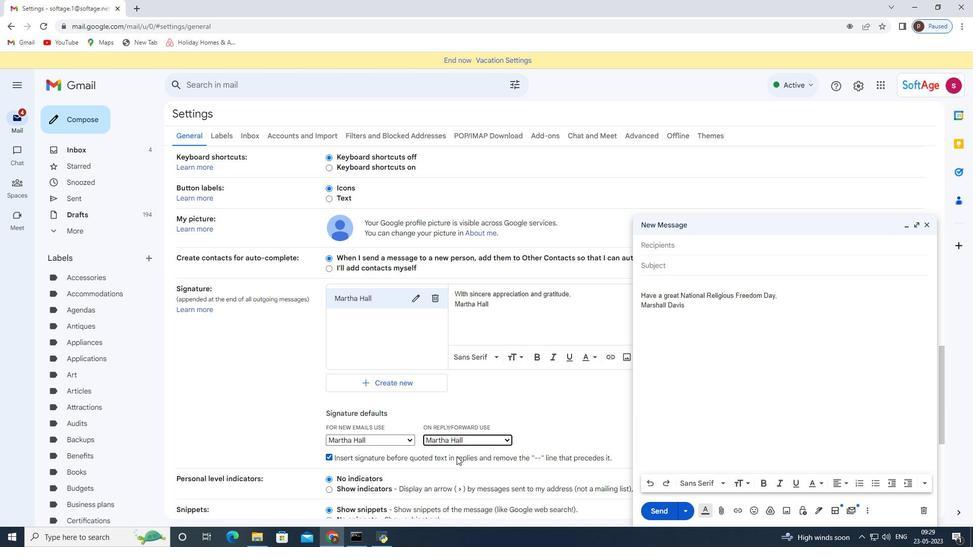 
Action: Mouse scrolled (458, 456) with delta (0, 0)
Screenshot: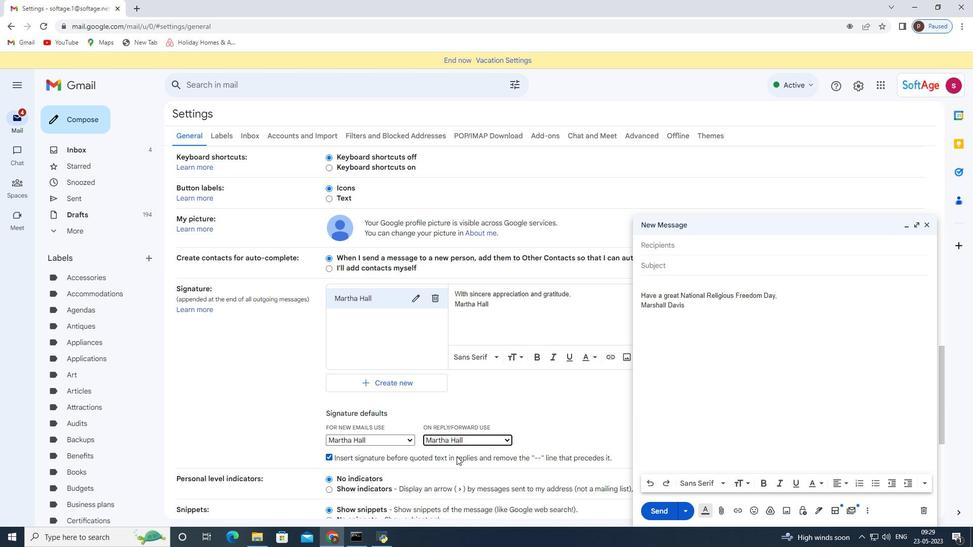 
Action: Mouse scrolled (458, 456) with delta (0, 0)
Screenshot: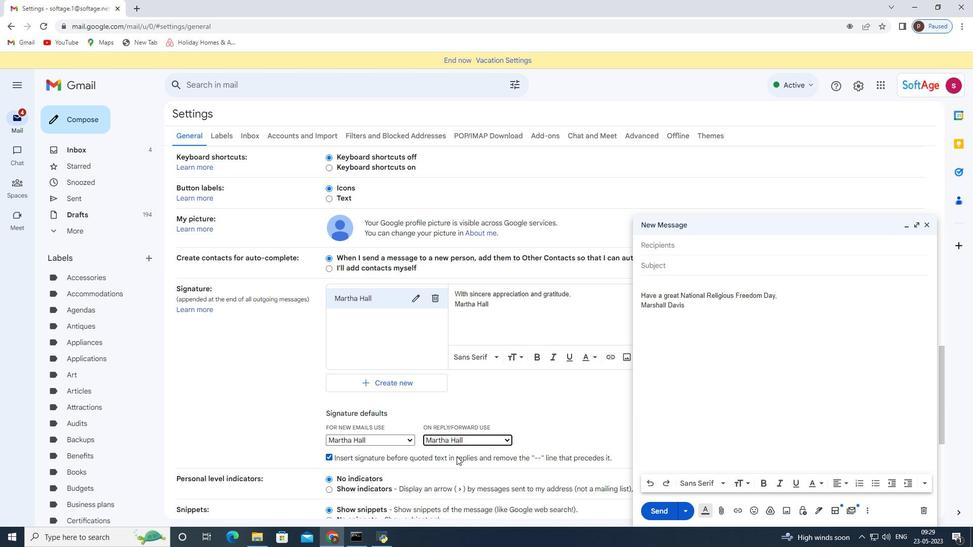 
Action: Mouse scrolled (458, 456) with delta (0, 0)
Screenshot: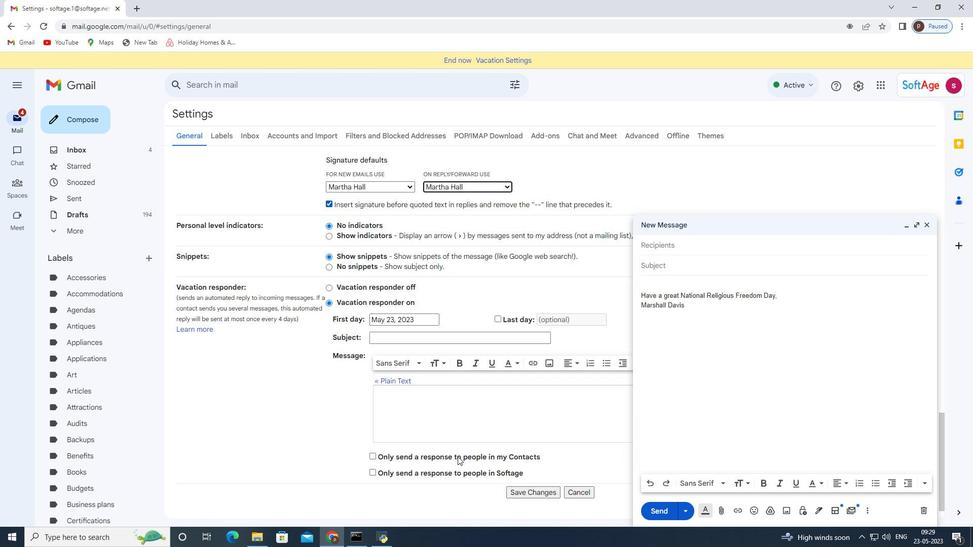 
Action: Mouse moved to (535, 468)
Screenshot: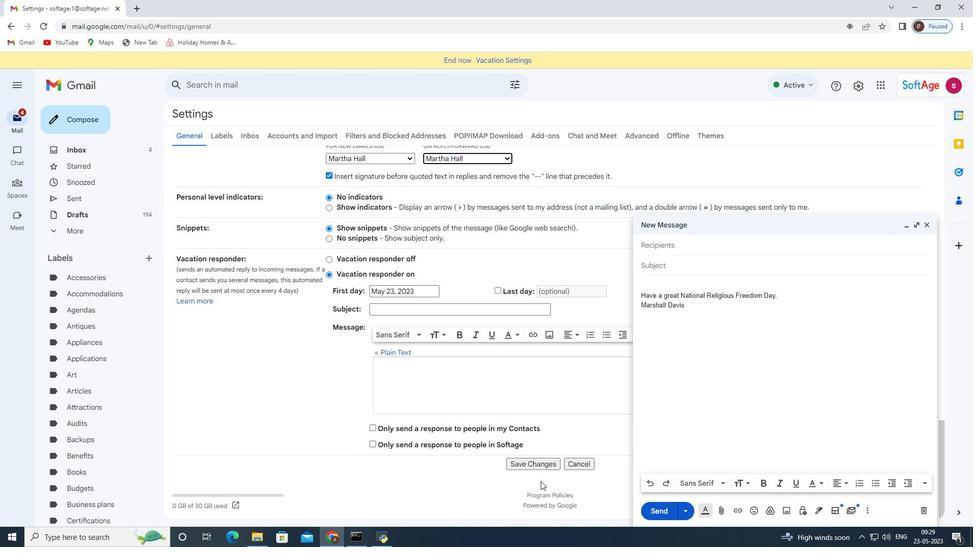 
Action: Mouse pressed left at (535, 468)
Screenshot: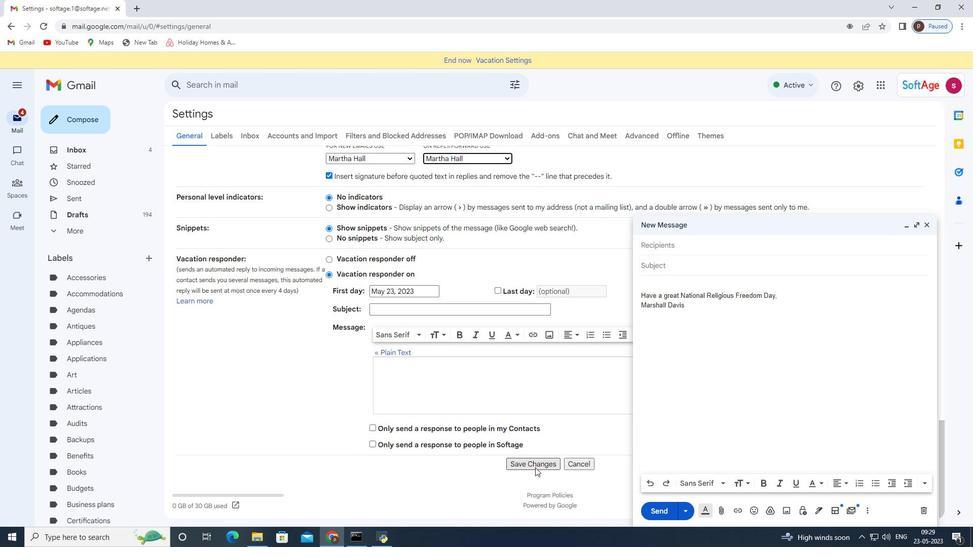 
Action: Mouse moved to (927, 226)
Screenshot: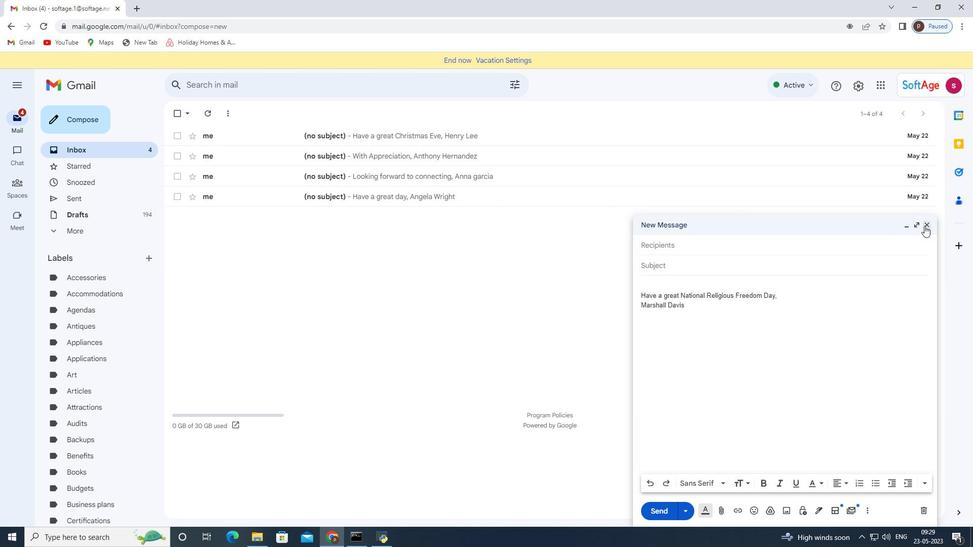 
Action: Mouse pressed left at (927, 226)
Screenshot: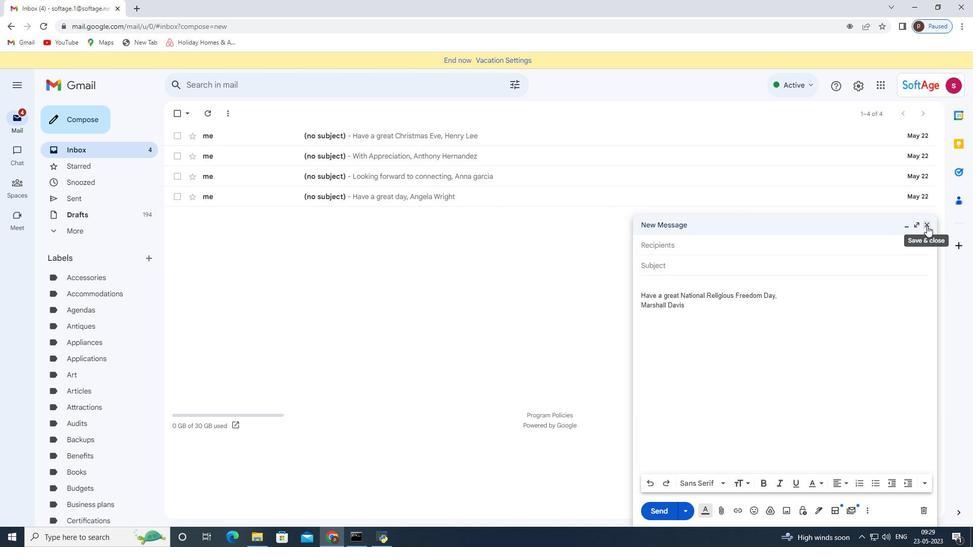 
Action: Mouse moved to (73, 111)
Screenshot: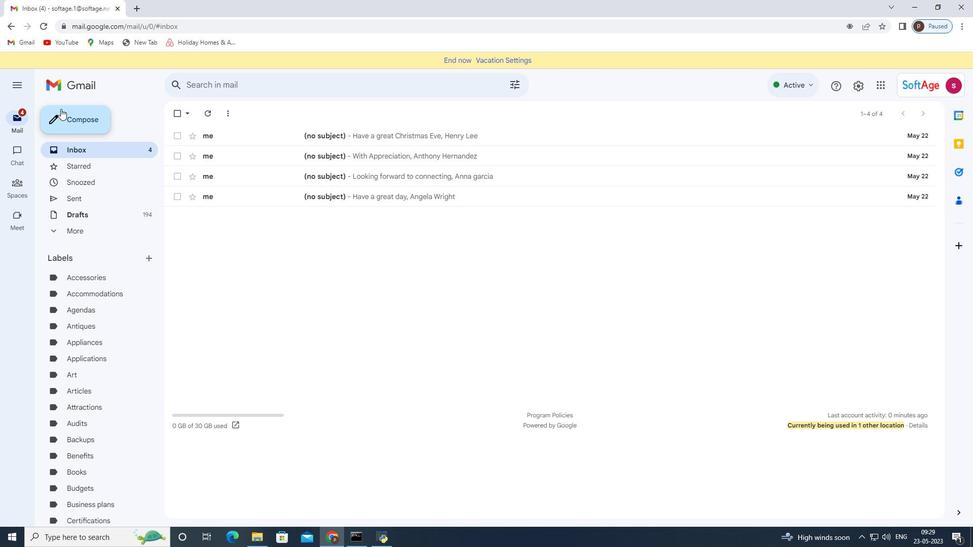 
Action: Mouse pressed left at (73, 111)
Screenshot: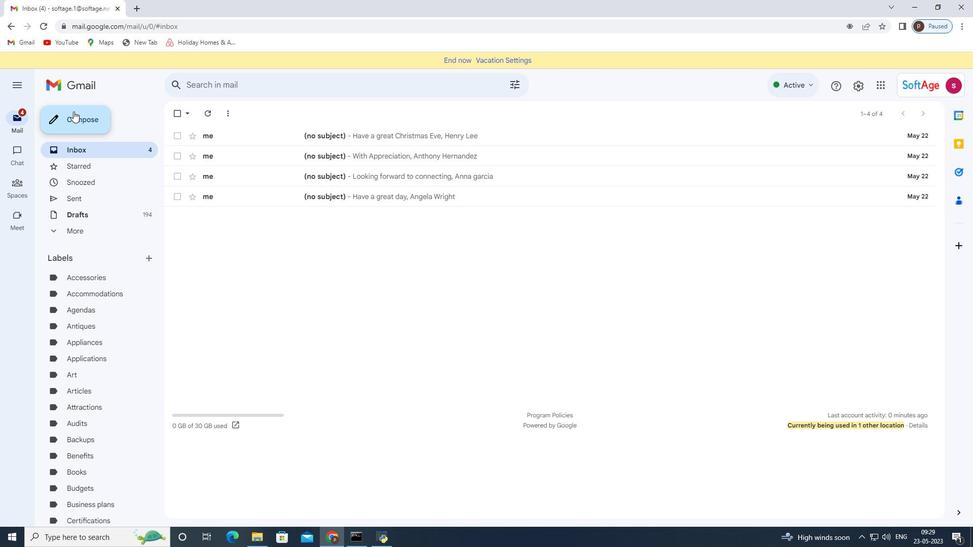 
Action: Mouse moved to (675, 244)
Screenshot: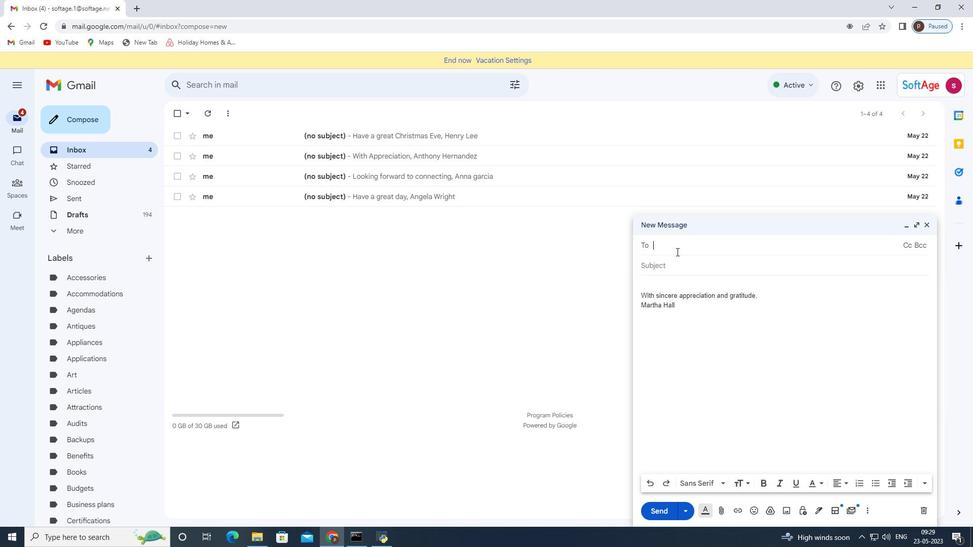 
Action: Mouse pressed left at (675, 244)
Screenshot: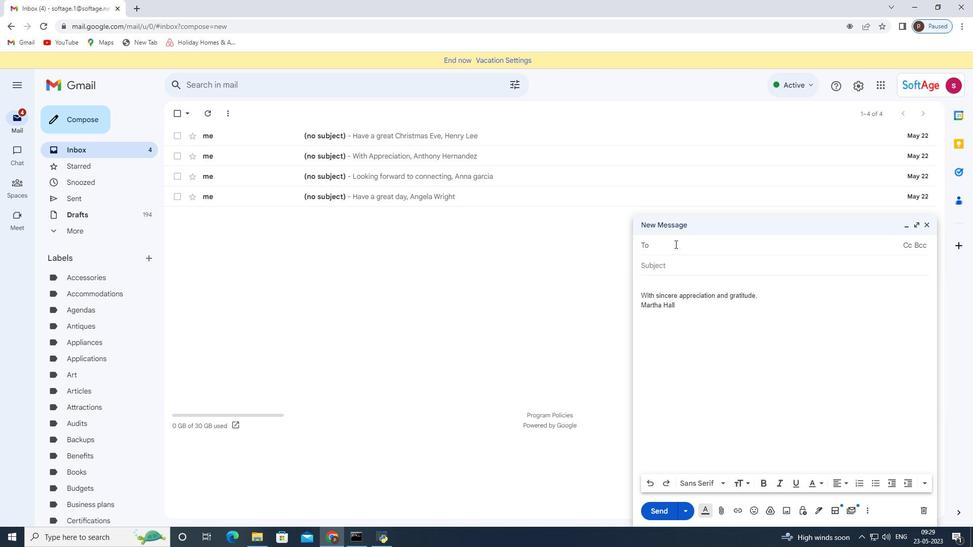 
Action: Key pressed softage.3<Key.shift>@softage.net
Screenshot: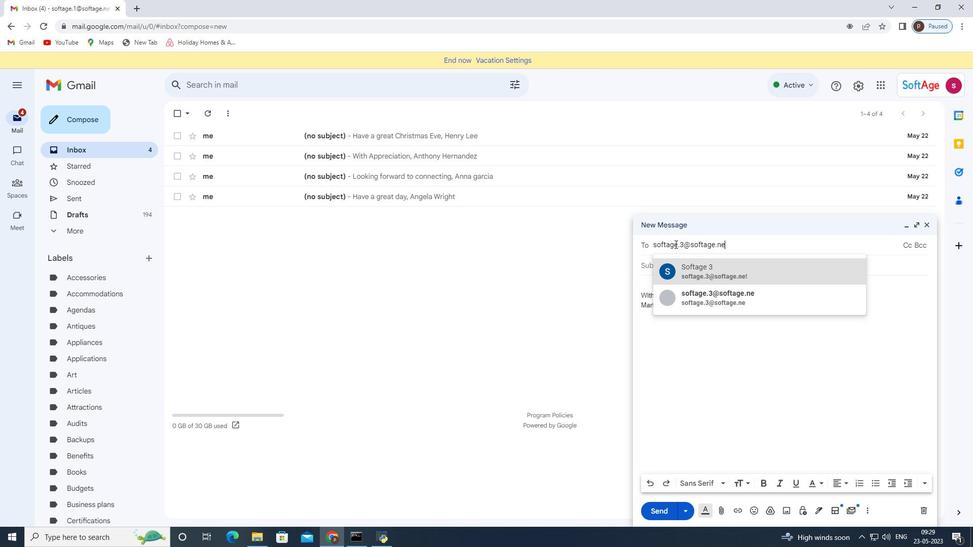 
Action: Mouse moved to (749, 269)
Screenshot: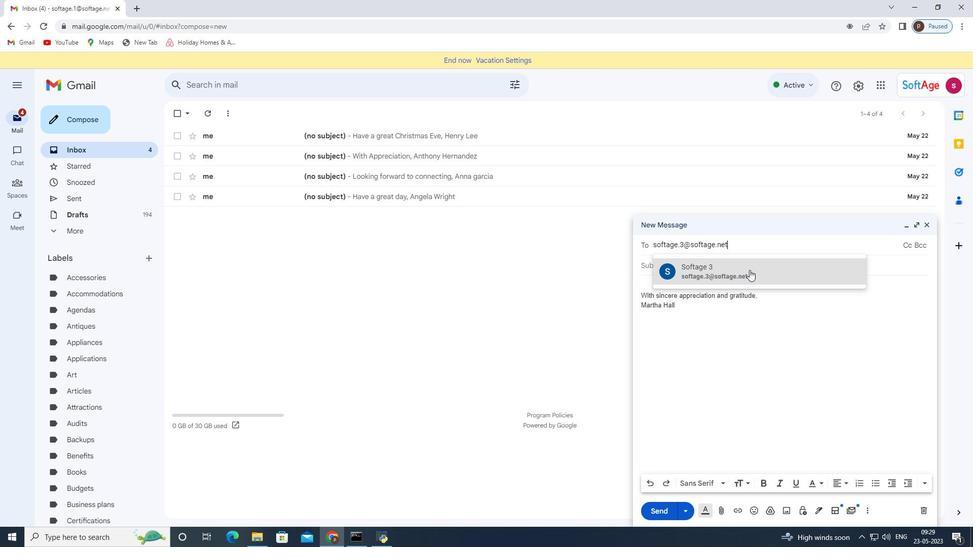 
Action: Mouse pressed left at (749, 269)
Screenshot: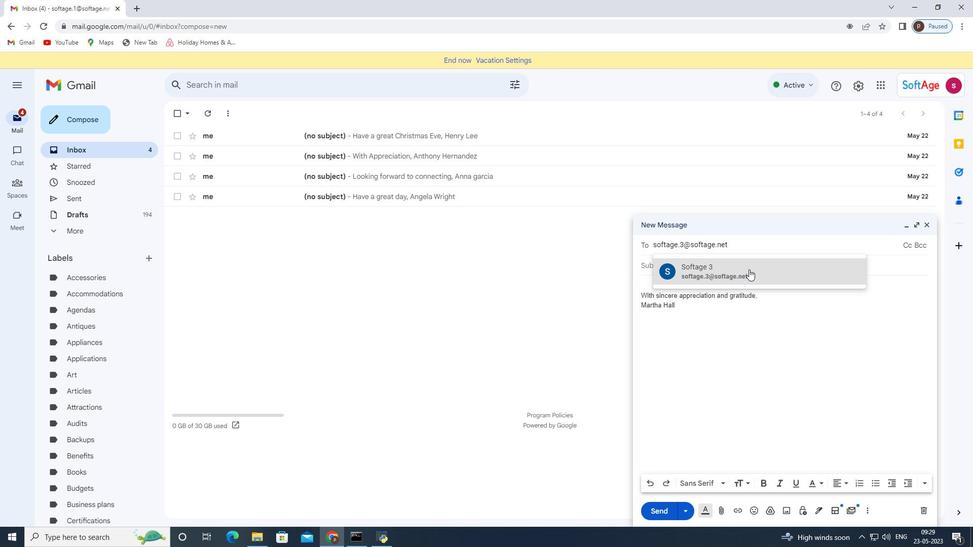 
Action: Mouse moved to (691, 348)
Screenshot: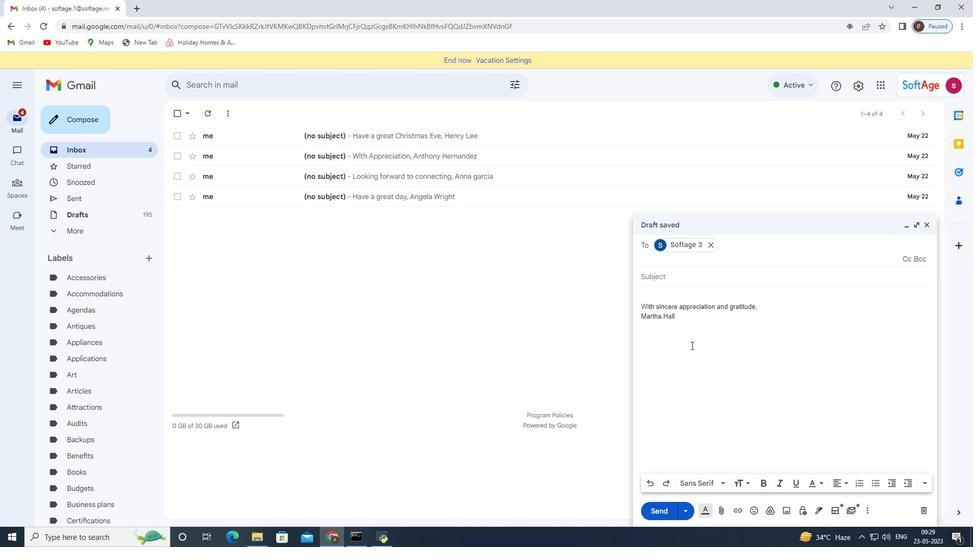 
Action: Mouse scrolled (691, 347) with delta (0, 0)
Screenshot: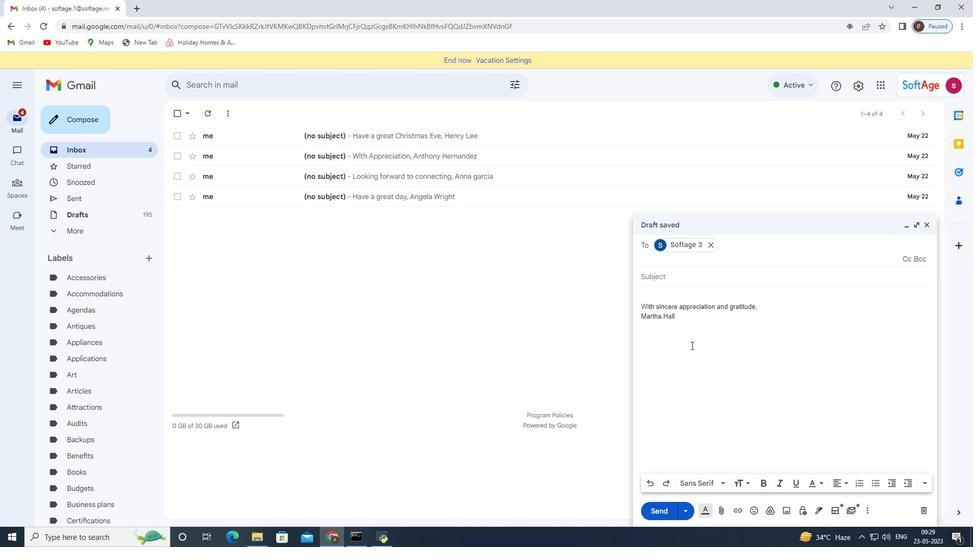 
Action: Mouse moved to (688, 359)
Screenshot: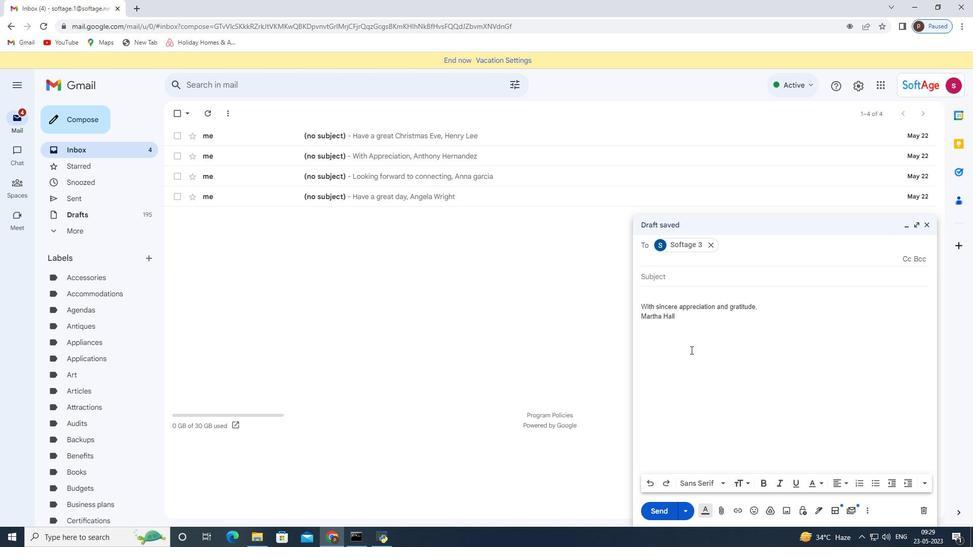 
Action: Mouse scrolled (688, 359) with delta (0, 0)
Screenshot: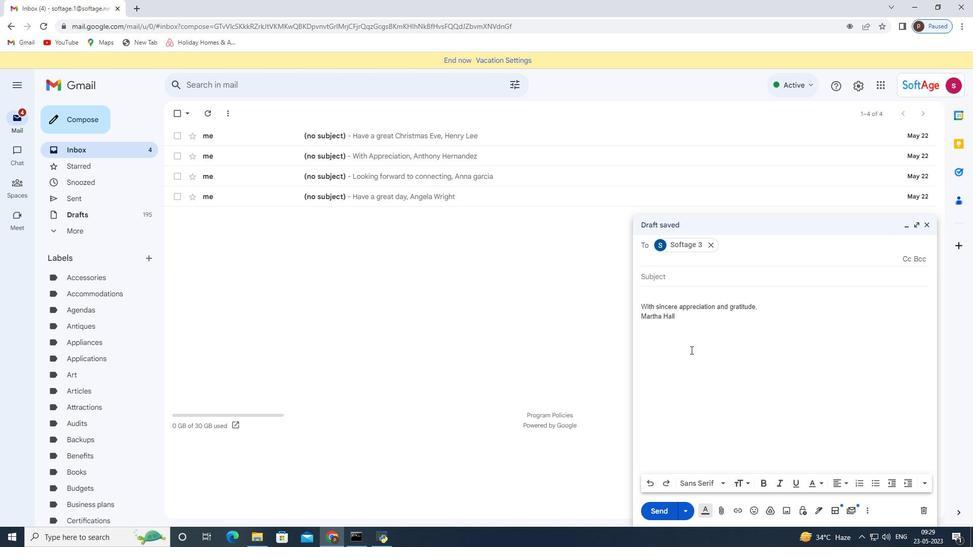 
Action: Mouse moved to (151, 260)
Screenshot: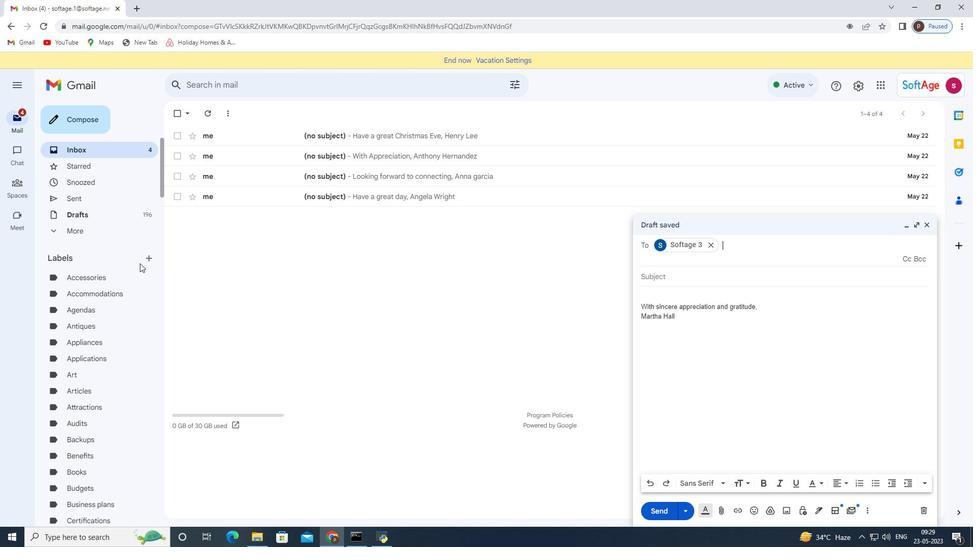 
Action: Mouse pressed left at (151, 260)
Screenshot: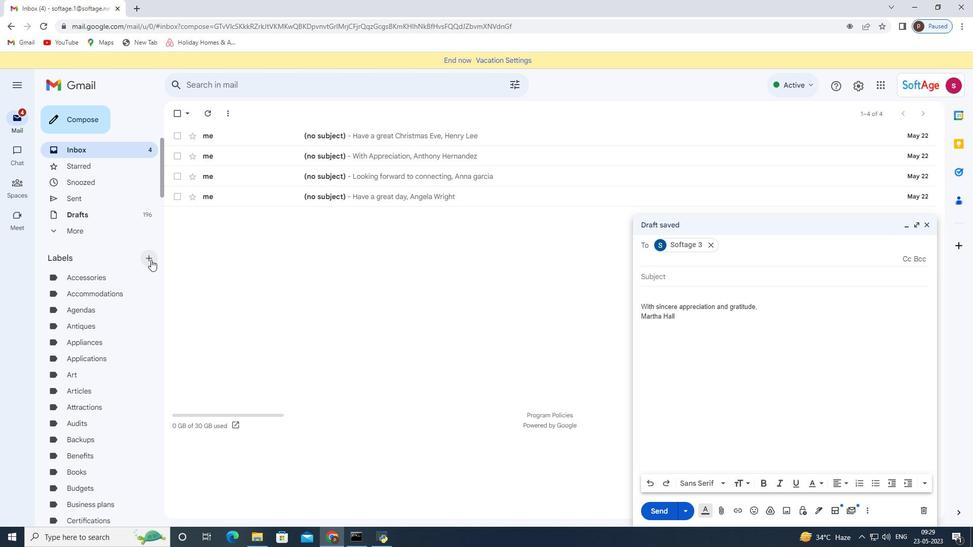 
Action: Mouse moved to (419, 273)
Screenshot: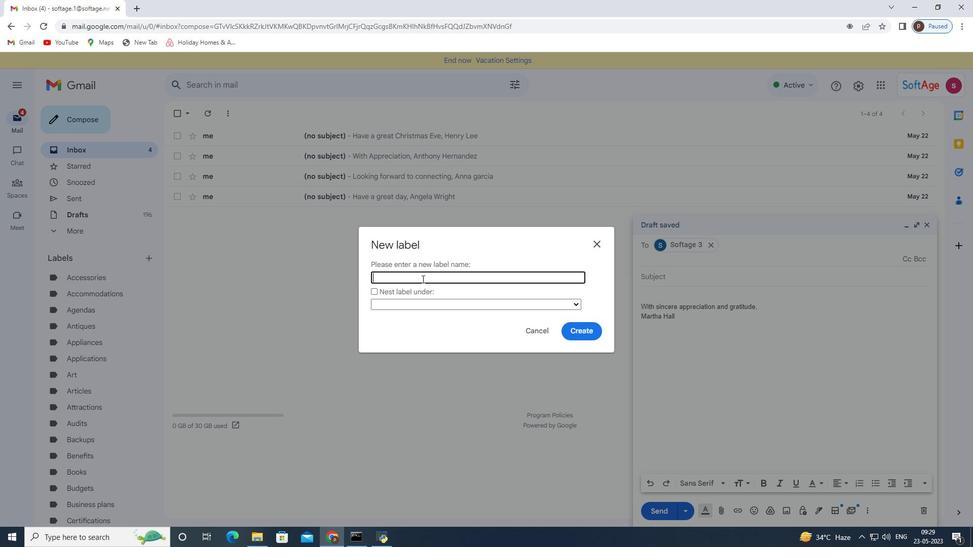 
Action: Mouse pressed left at (419, 273)
Screenshot: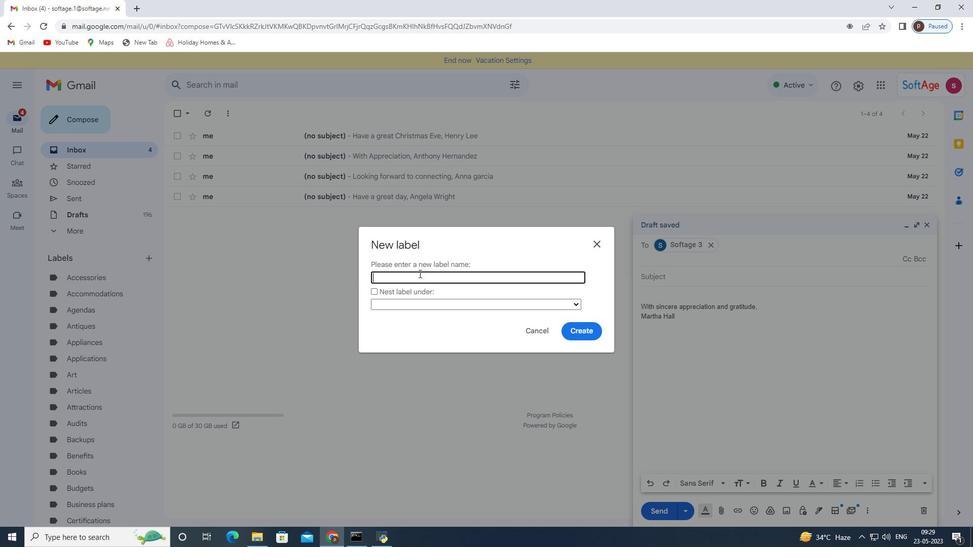 
Action: Key pressed <Key.shift>Lease<Key.space>renewals
Screenshot: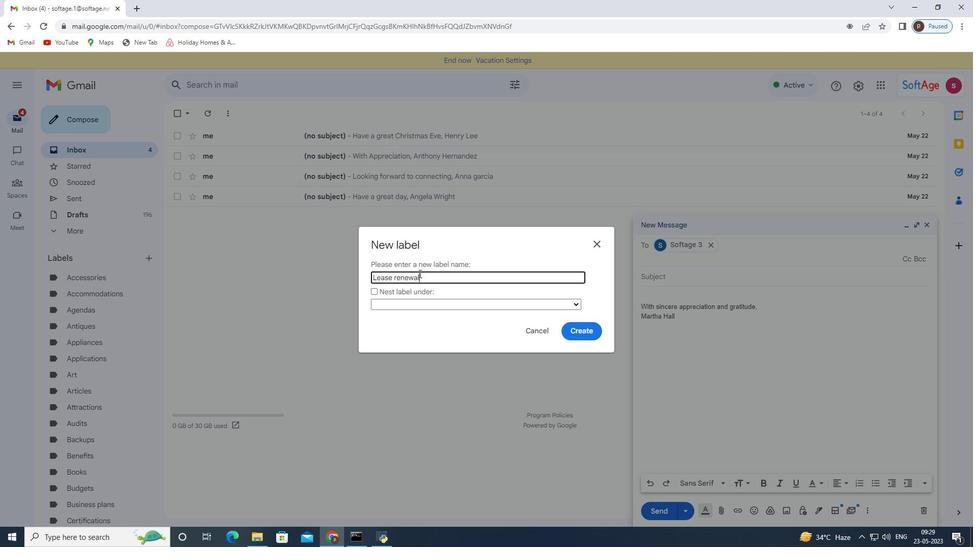 
Action: Mouse moved to (579, 328)
Screenshot: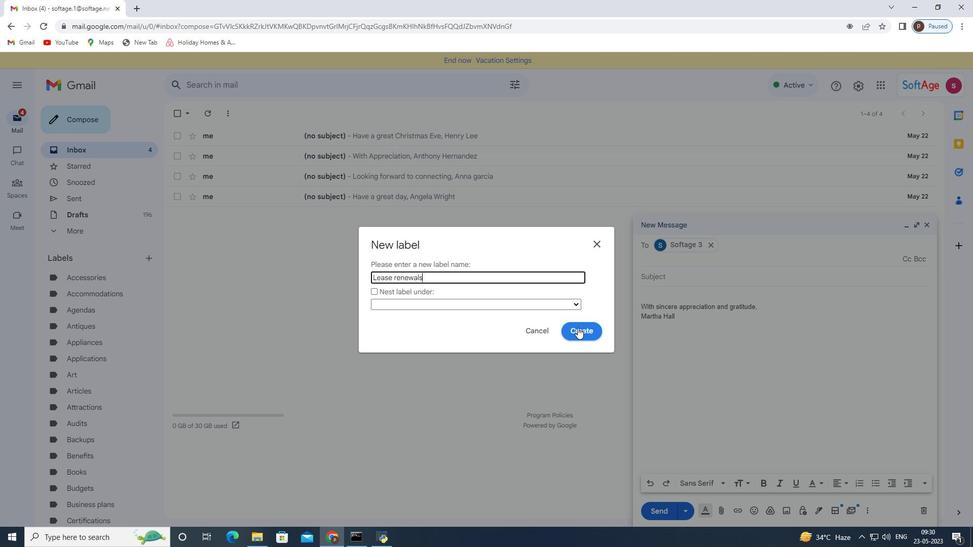 
Action: Mouse pressed left at (579, 328)
Screenshot: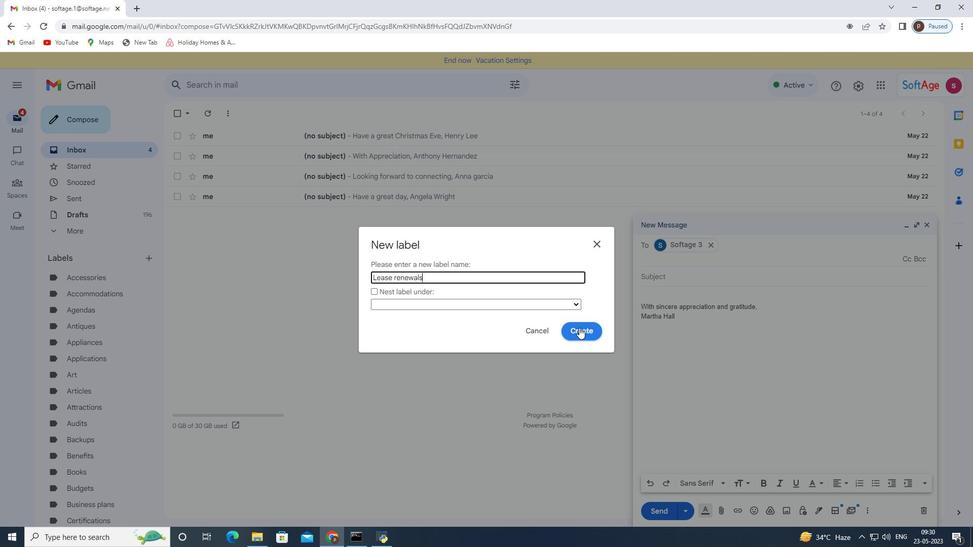
Action: Mouse moved to (680, 430)
Screenshot: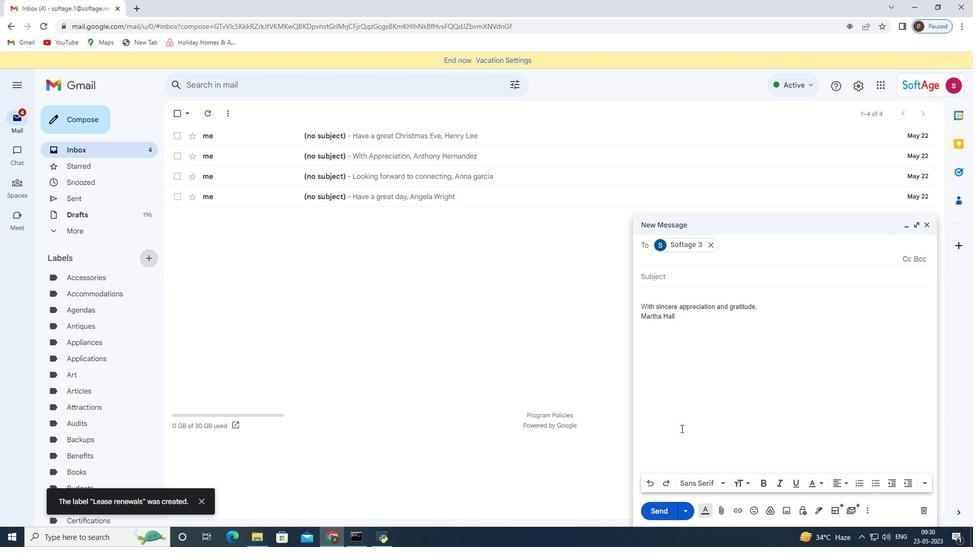 
